 Task: Create a section Code Commanders and in the section, add a milestone Version Control Implementation in the project AgileIntegrate
Action: Mouse moved to (350, 512)
Screenshot: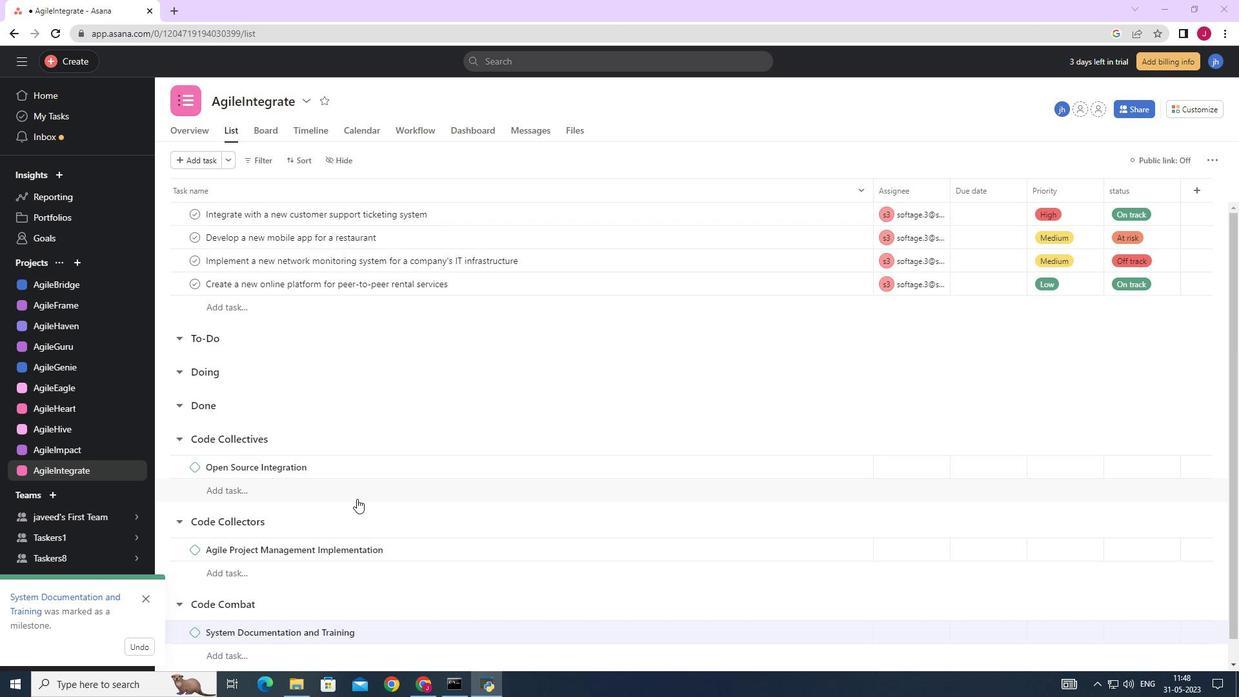 
Action: Mouse scrolled (351, 509) with delta (0, 0)
Screenshot: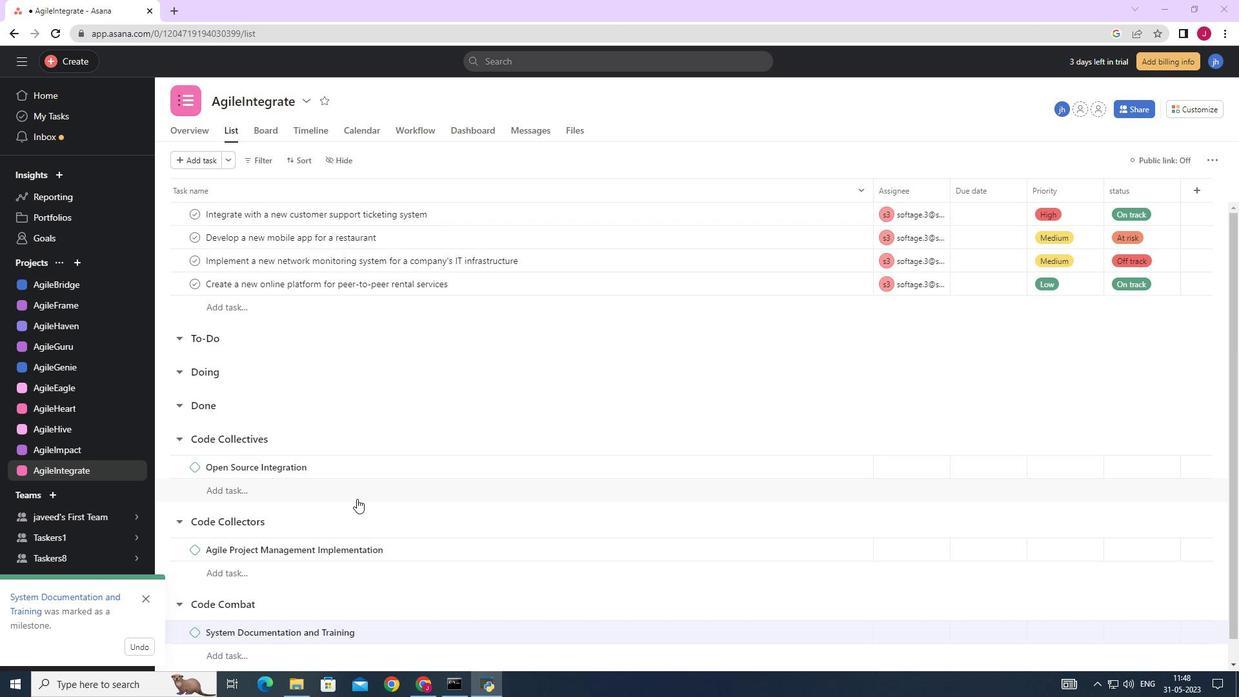 
Action: Mouse moved to (348, 513)
Screenshot: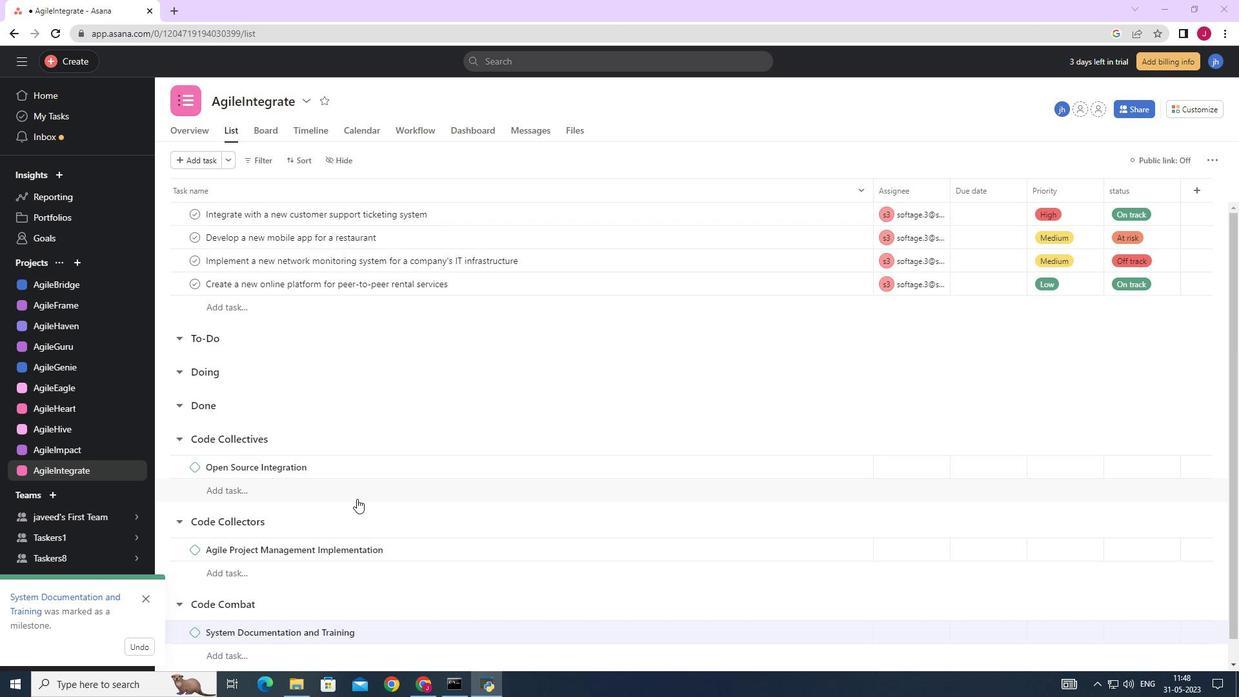 
Action: Mouse scrolled (349, 513) with delta (0, 0)
Screenshot: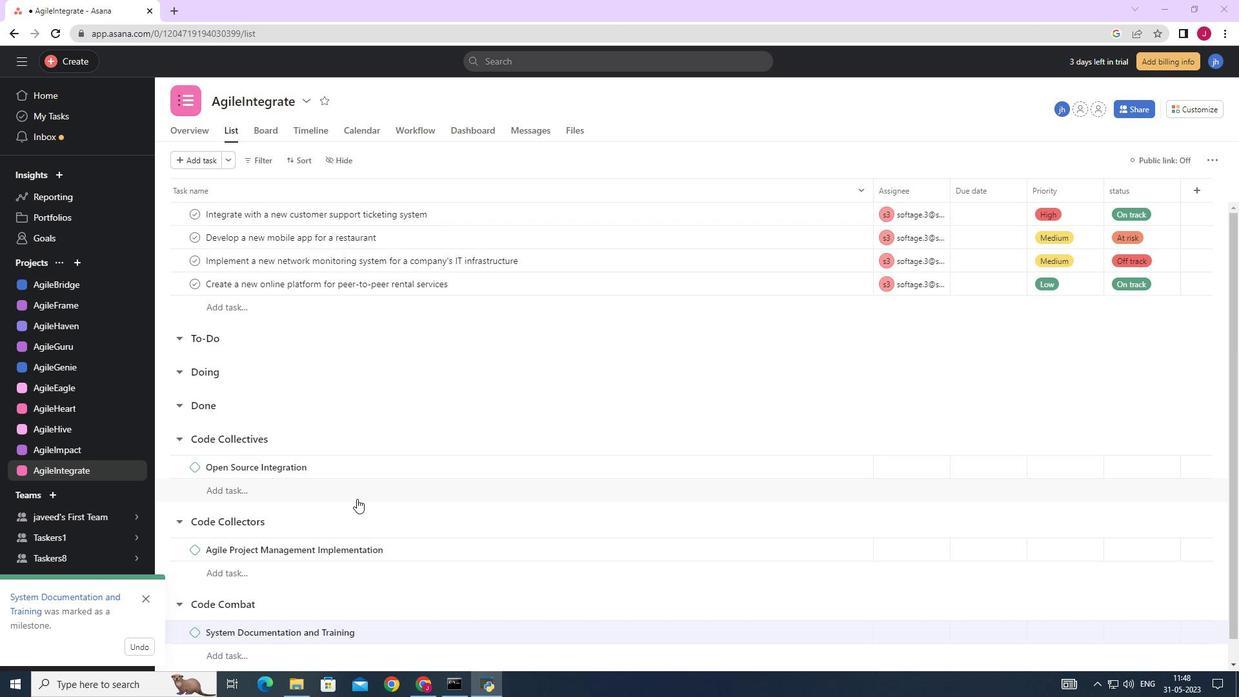 
Action: Mouse moved to (345, 516)
Screenshot: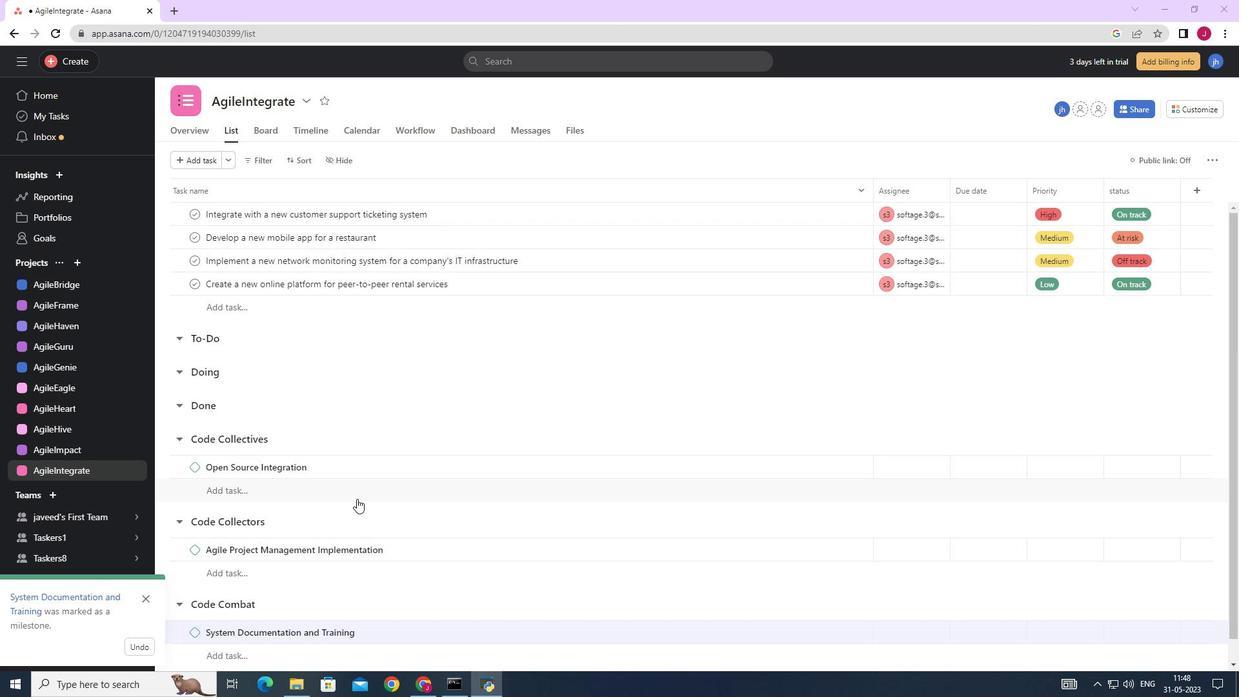 
Action: Mouse scrolled (345, 515) with delta (0, 0)
Screenshot: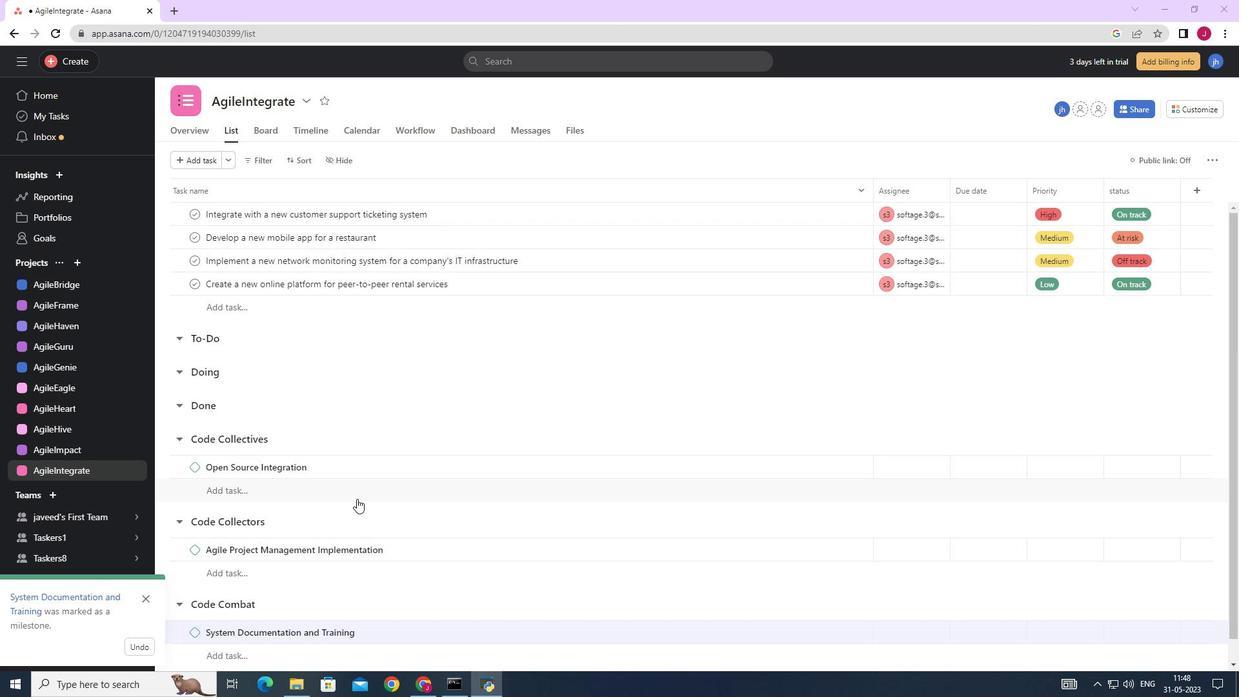 
Action: Mouse moved to (324, 529)
Screenshot: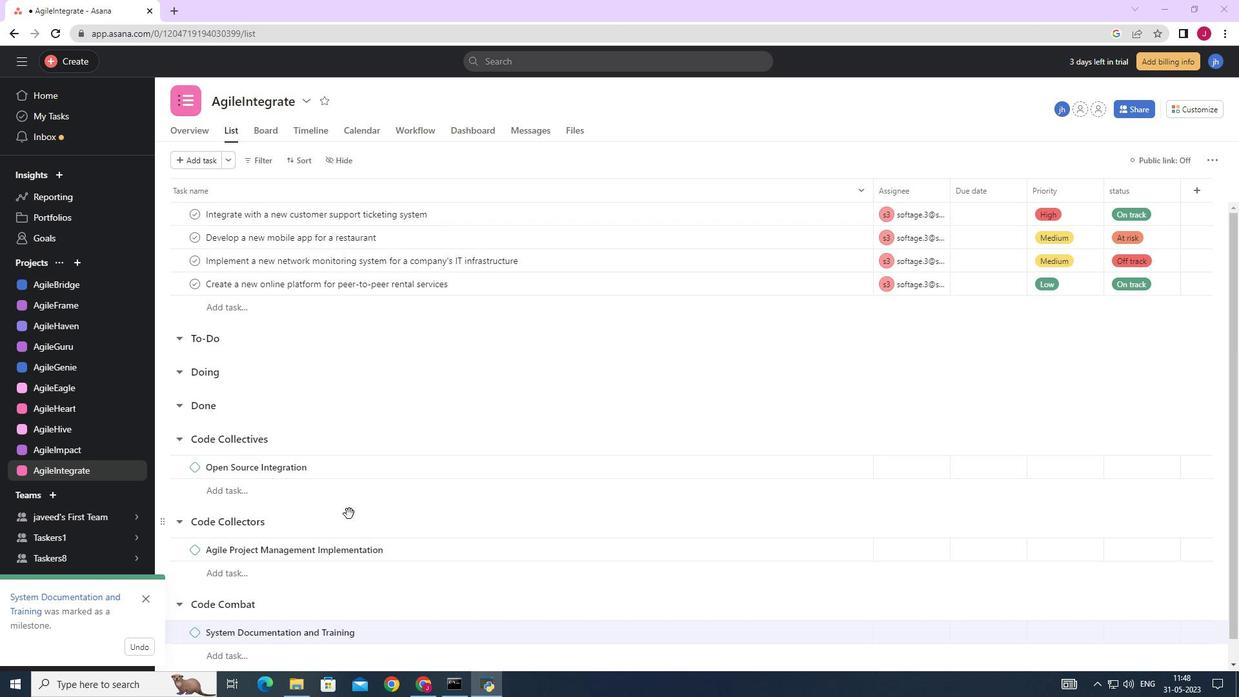 
Action: Mouse scrolled (344, 517) with delta (0, 0)
Screenshot: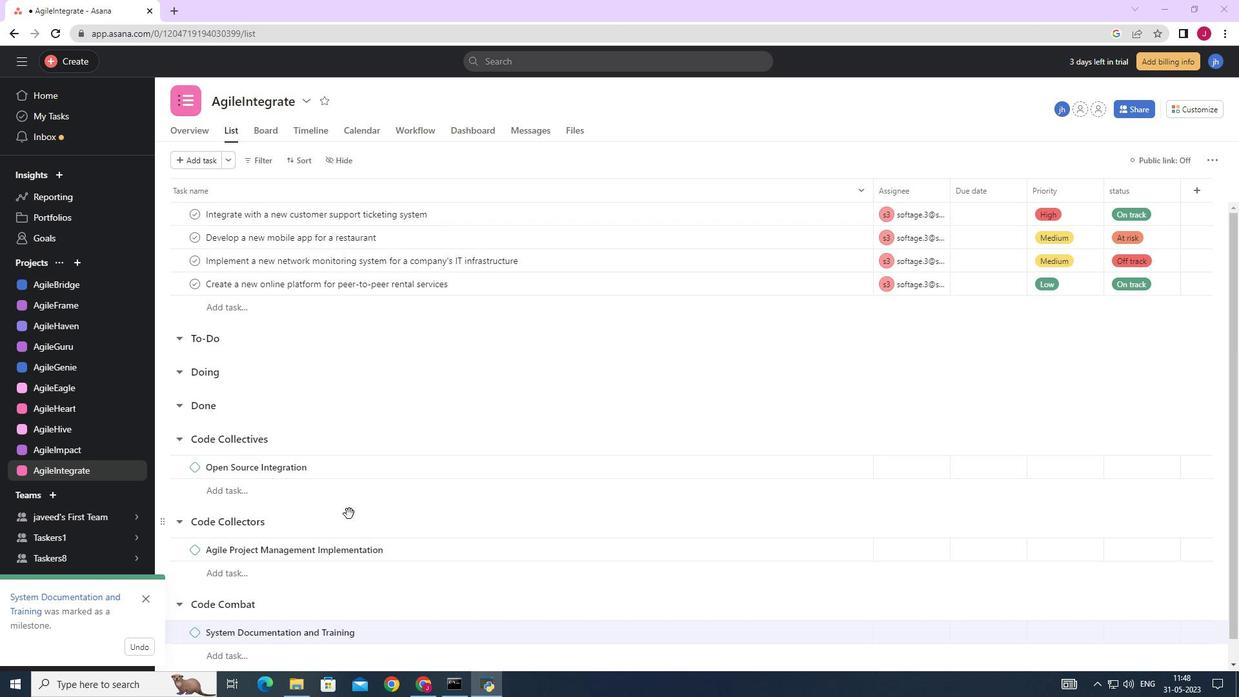 
Action: Mouse moved to (144, 595)
Screenshot: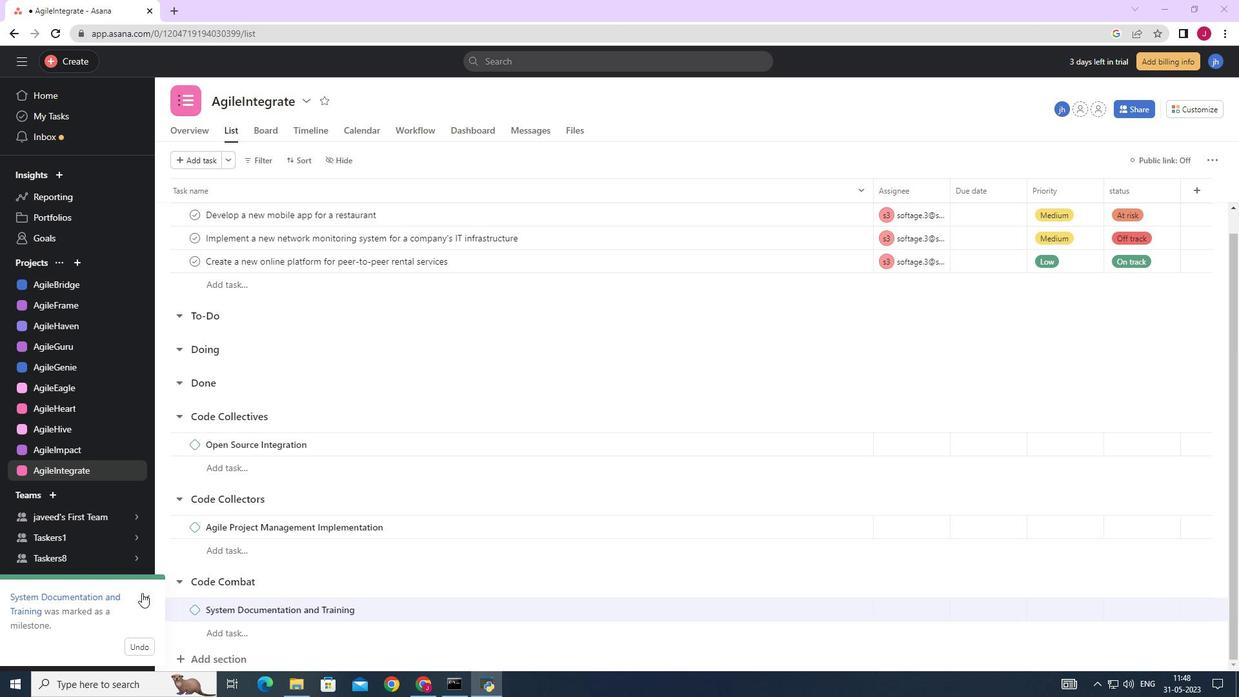 
Action: Mouse pressed left at (144, 595)
Screenshot: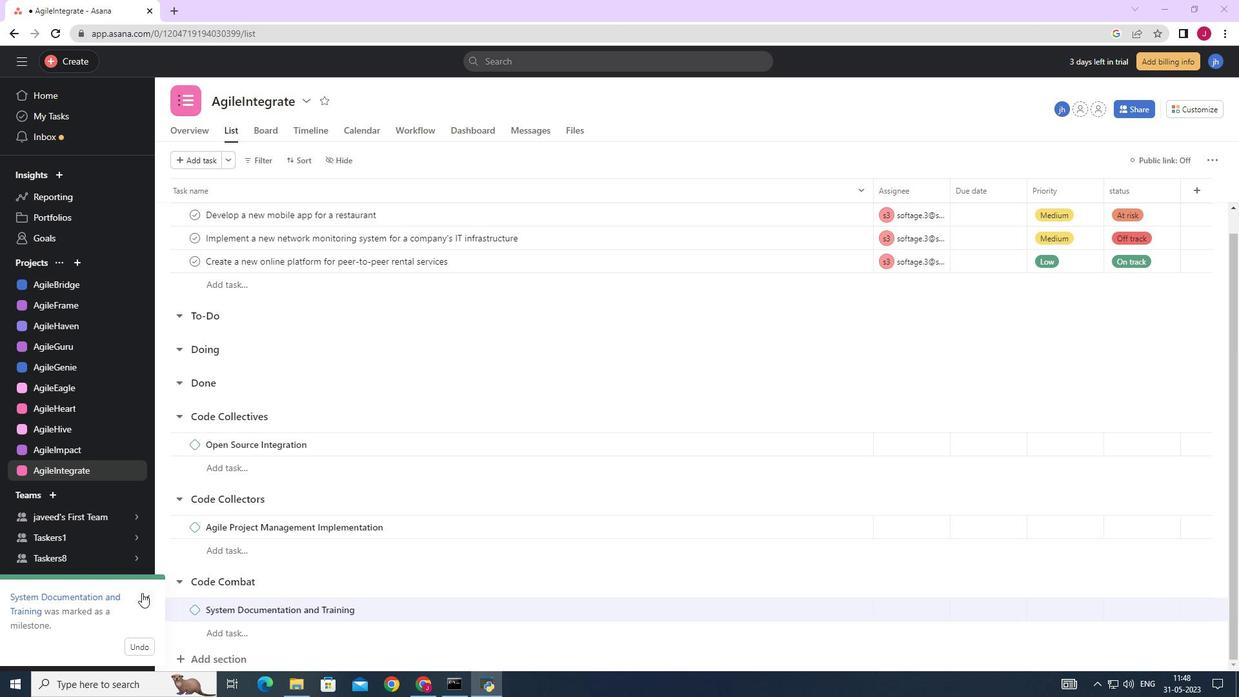
Action: Mouse moved to (263, 549)
Screenshot: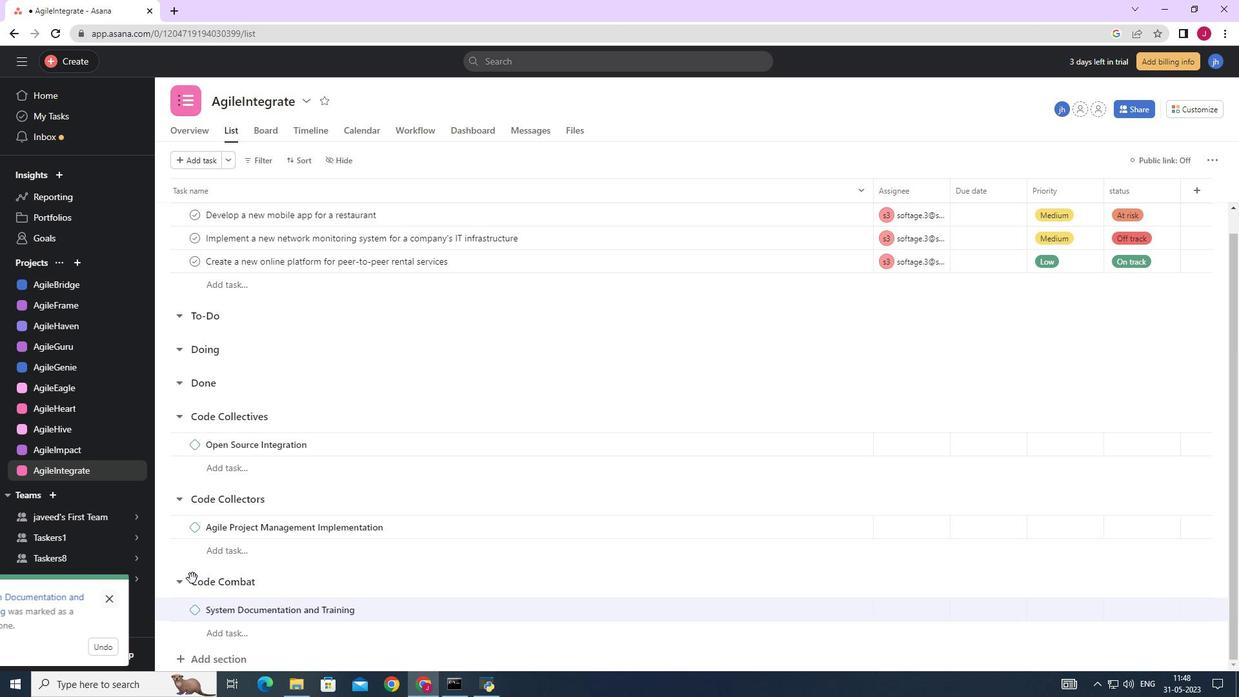 
Action: Mouse scrolled (263, 549) with delta (0, 0)
Screenshot: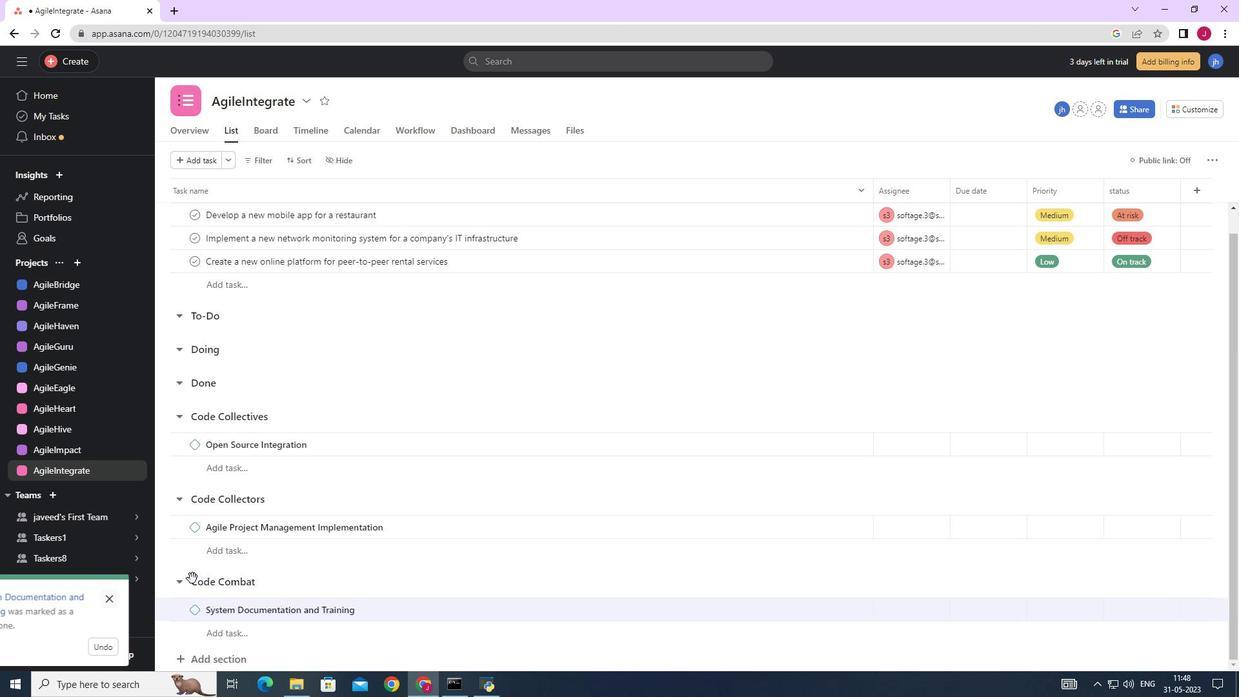 
Action: Mouse scrolled (263, 549) with delta (0, 0)
Screenshot: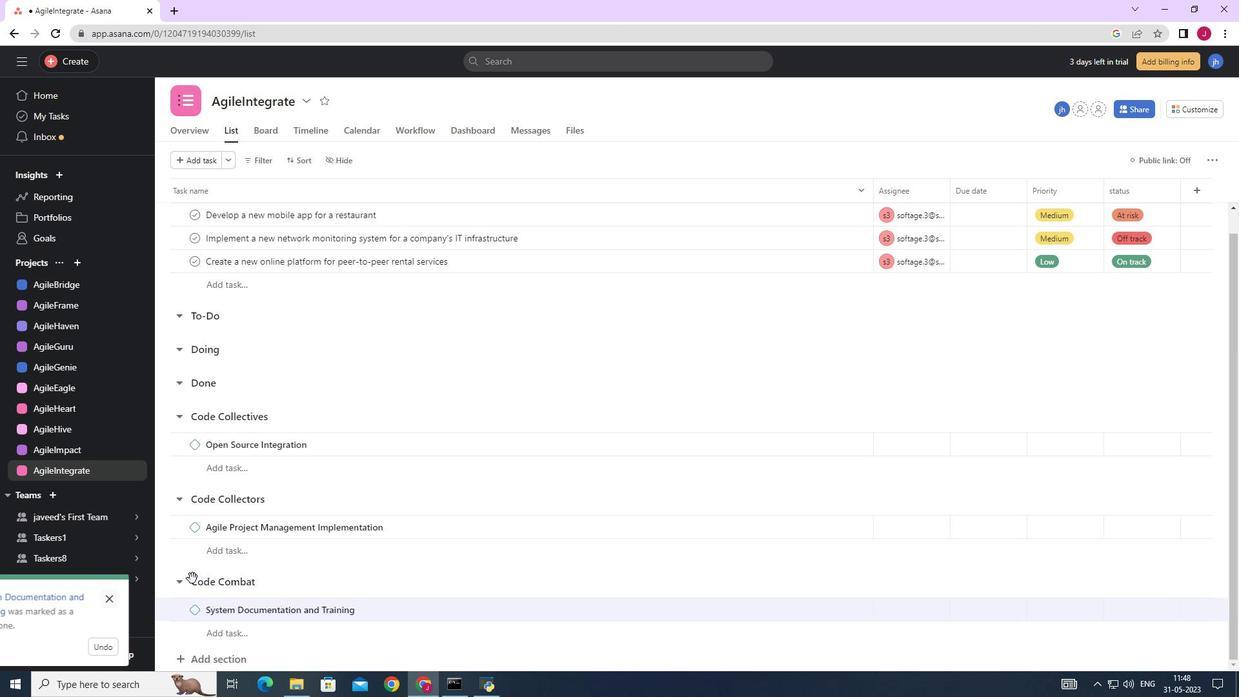 
Action: Mouse scrolled (263, 549) with delta (0, 0)
Screenshot: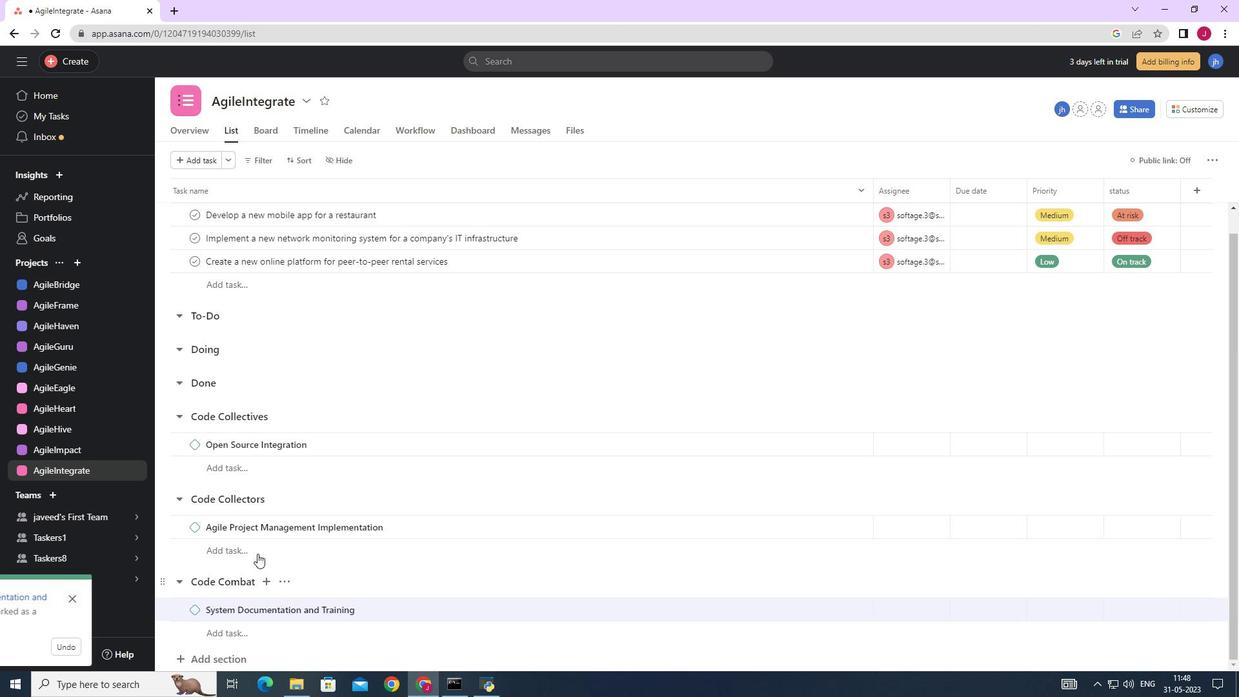 
Action: Mouse scrolled (263, 549) with delta (0, 0)
Screenshot: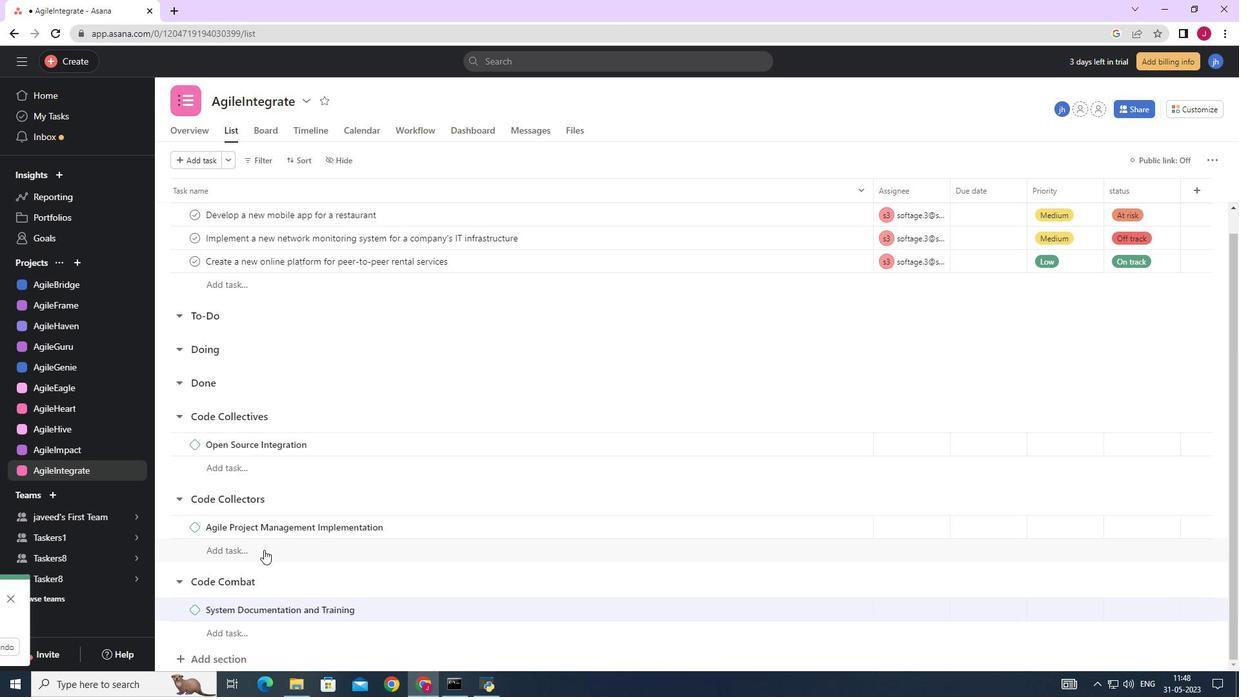 
Action: Mouse scrolled (263, 549) with delta (0, 0)
Screenshot: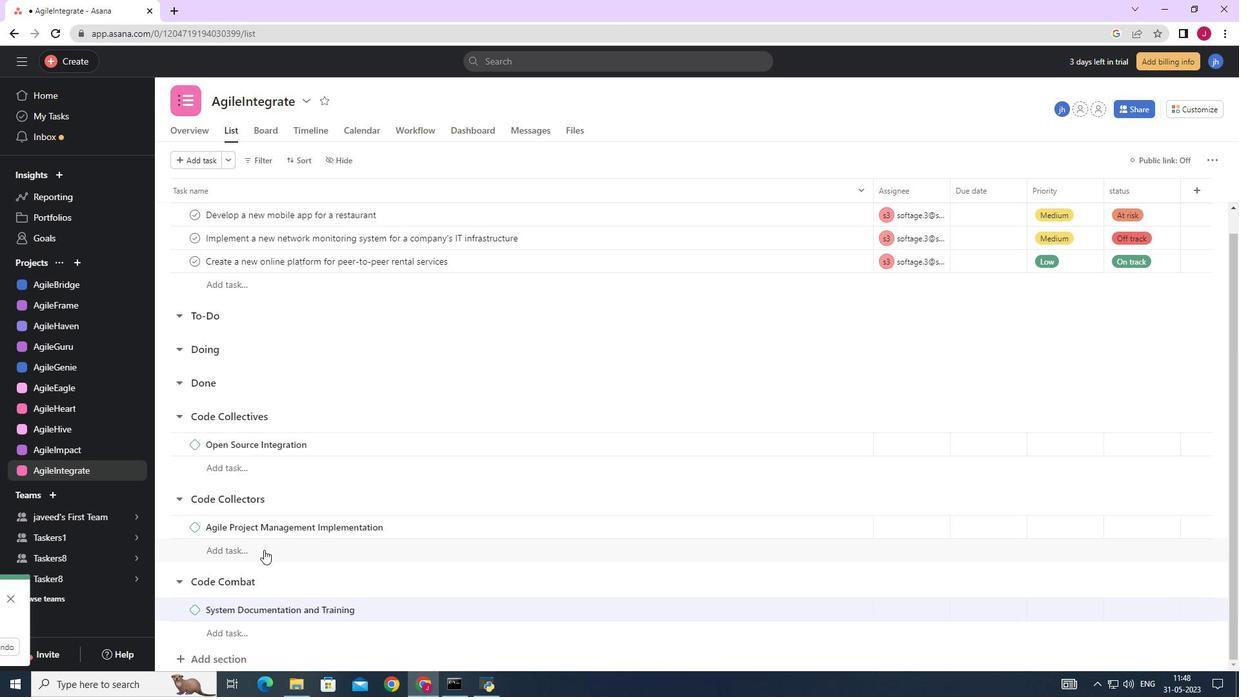 
Action: Mouse scrolled (263, 549) with delta (0, 0)
Screenshot: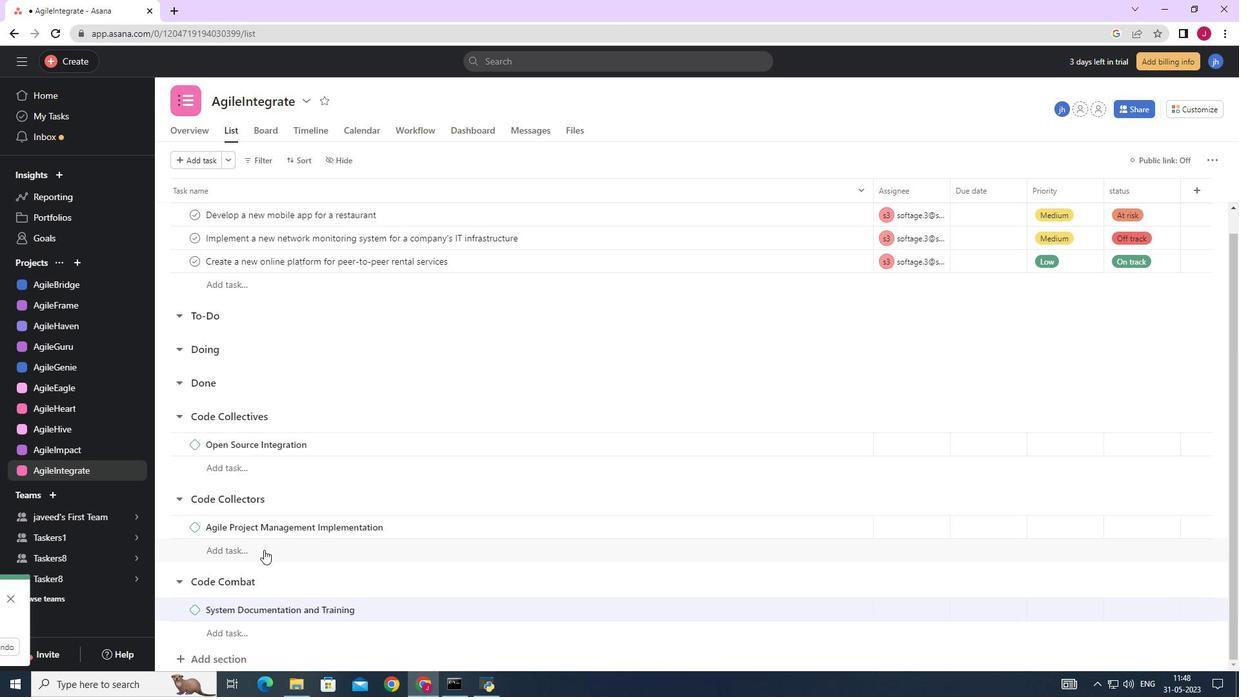 
Action: Mouse moved to (225, 661)
Screenshot: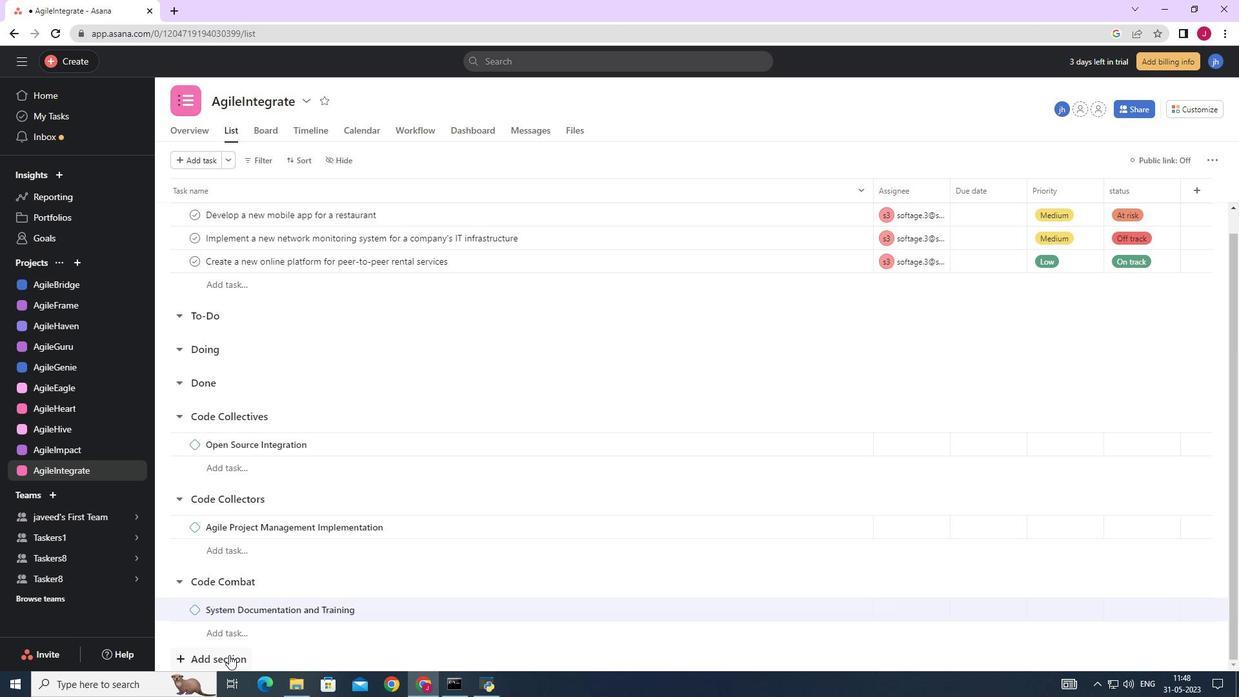 
Action: Mouse pressed left at (225, 661)
Screenshot: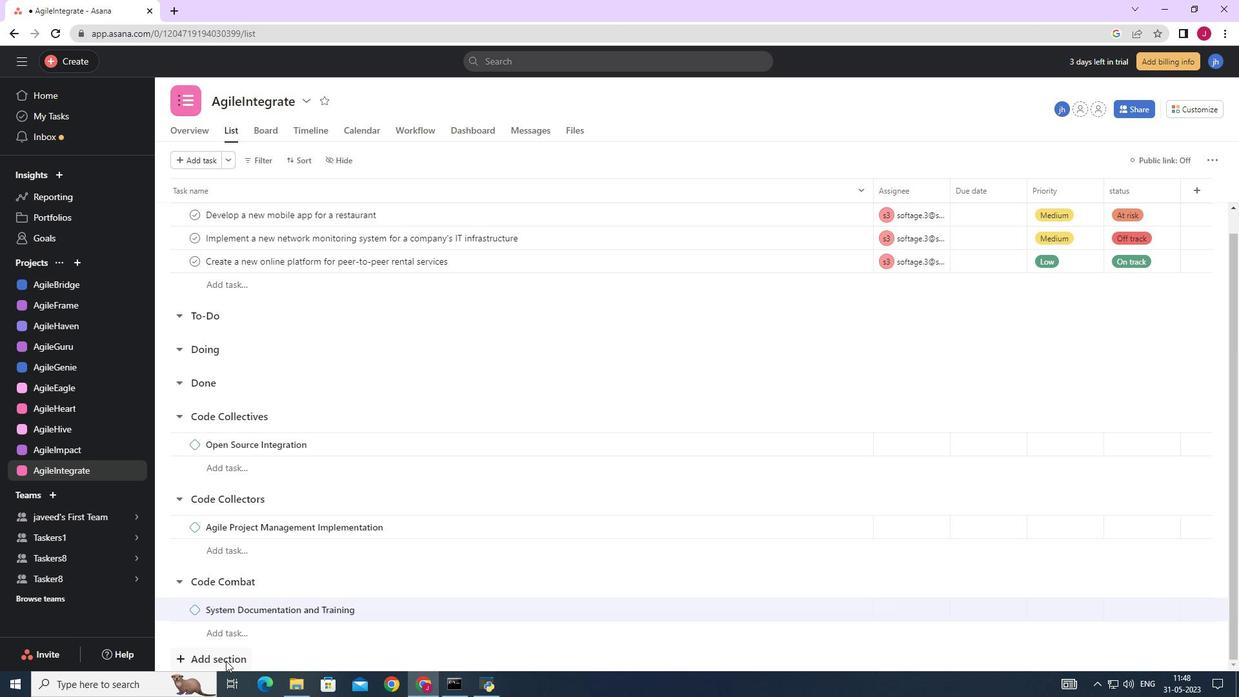 
Action: Mouse moved to (244, 608)
Screenshot: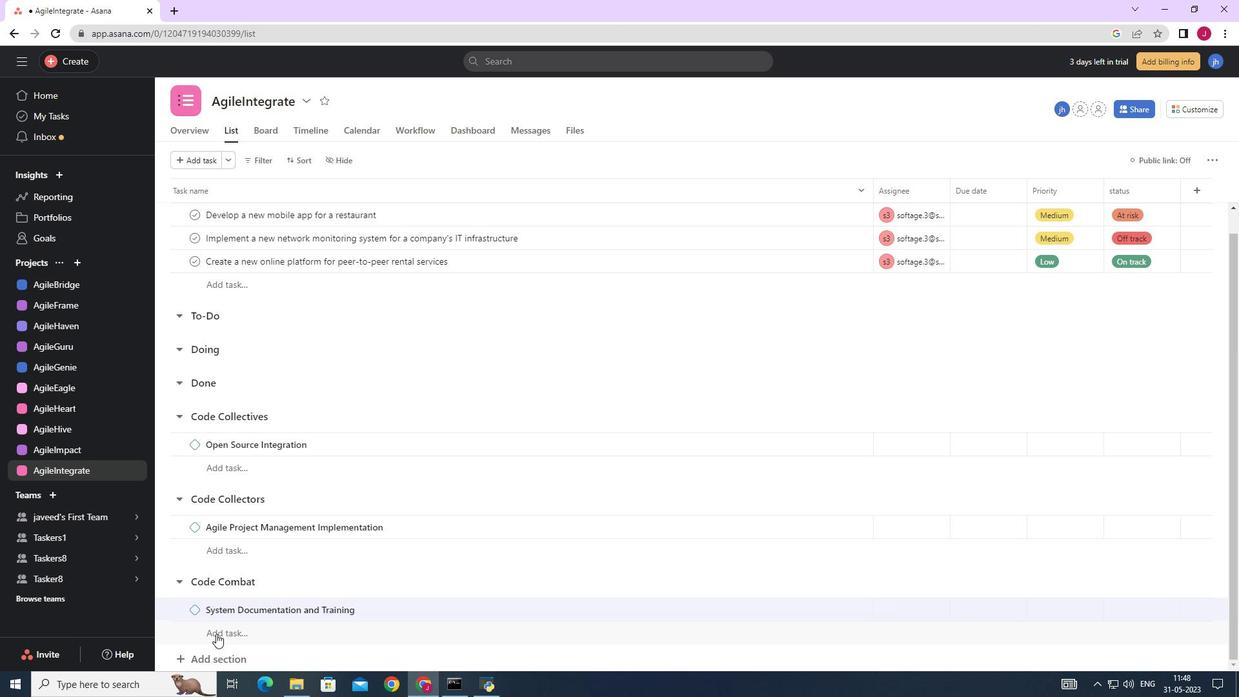 
Action: Mouse scrolled (244, 608) with delta (0, 0)
Screenshot: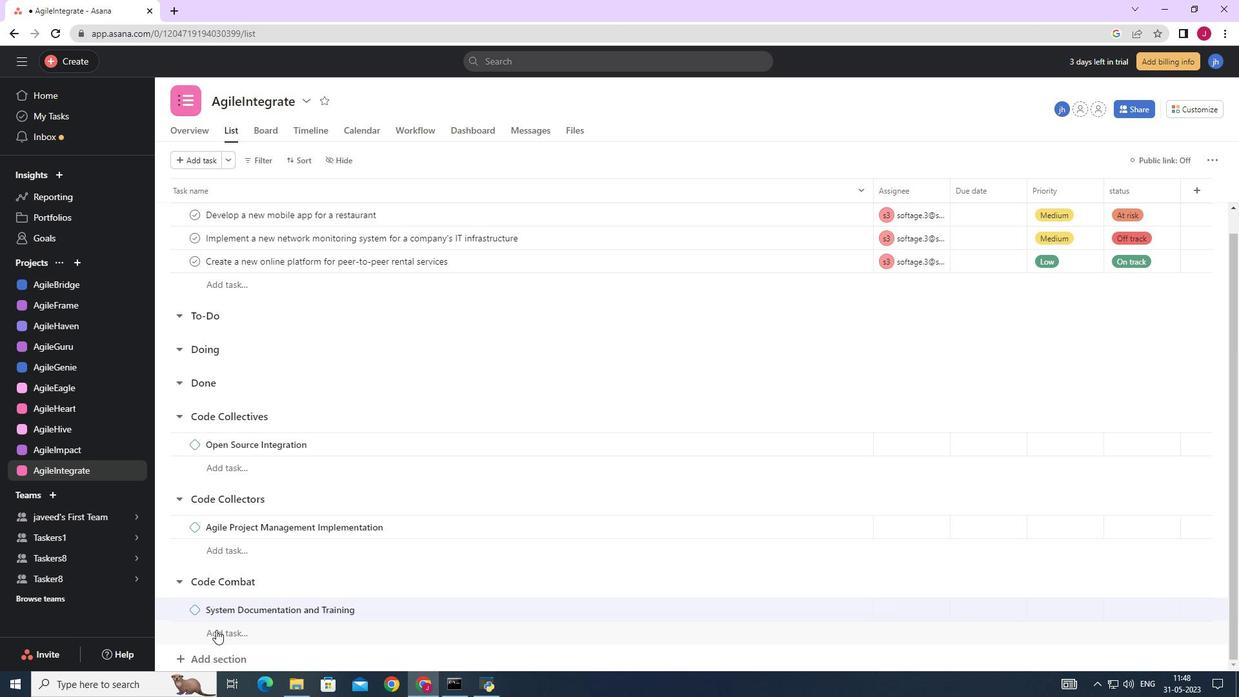 
Action: Mouse scrolled (244, 608) with delta (0, 0)
Screenshot: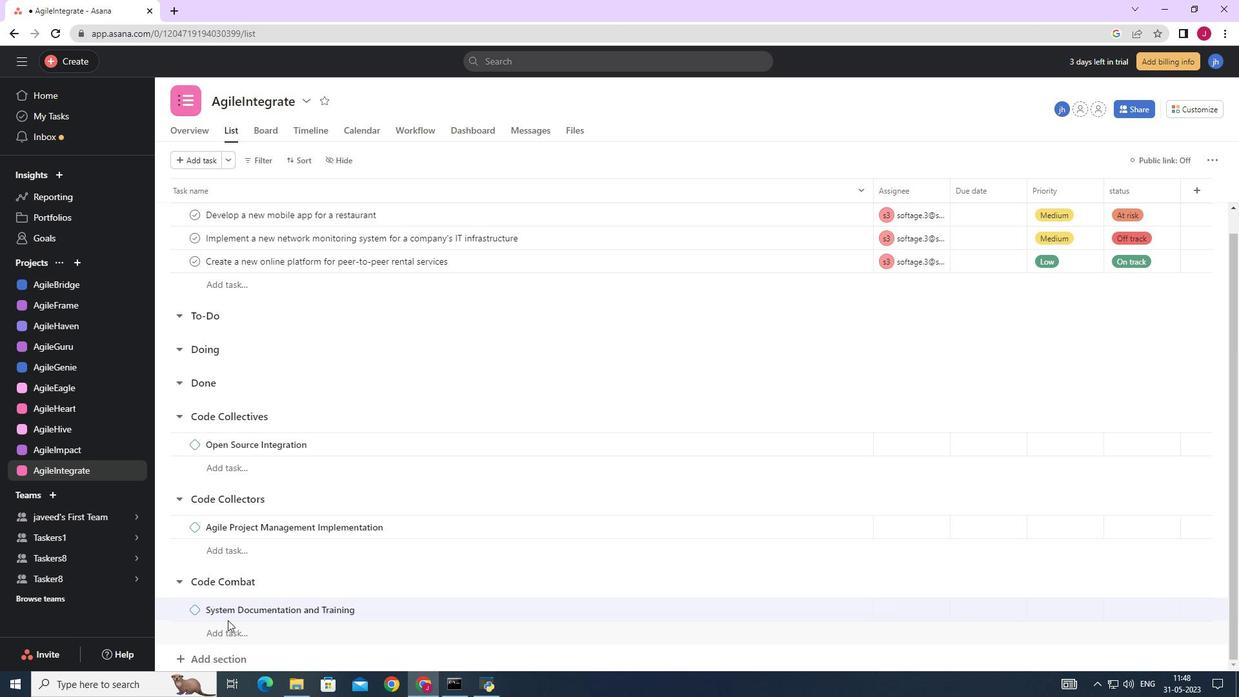 
Action: Mouse scrolled (244, 608) with delta (0, 0)
Screenshot: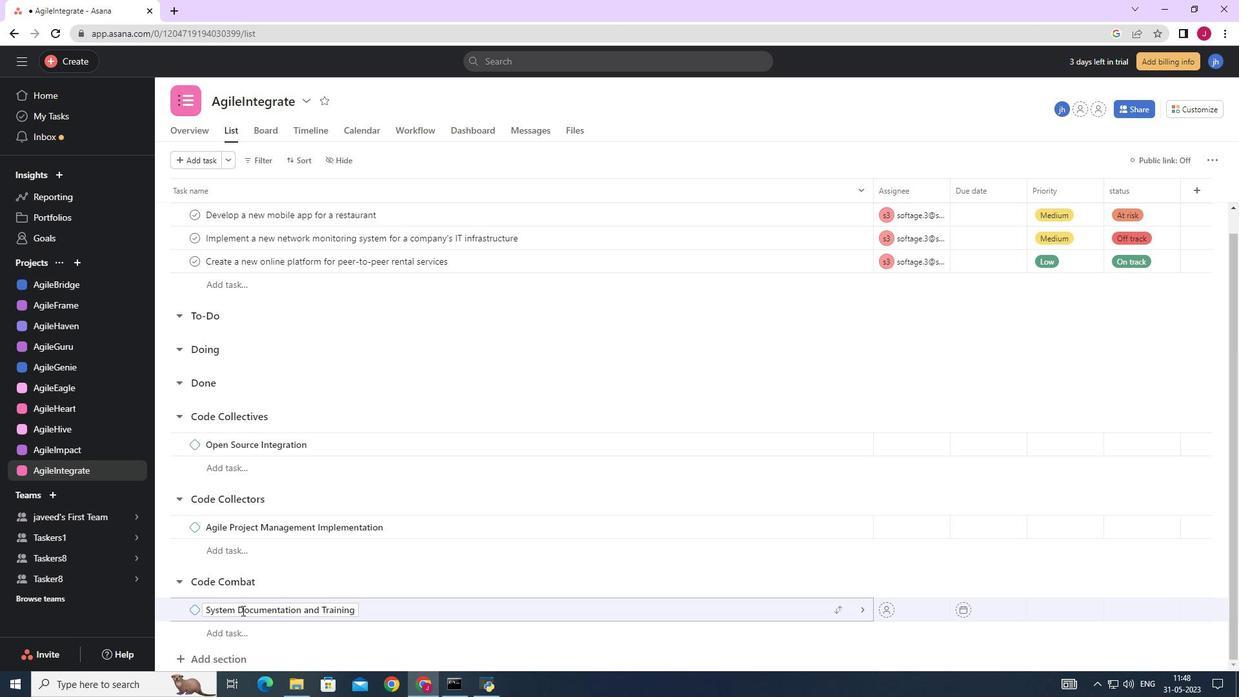 
Action: Mouse scrolled (244, 608) with delta (0, 0)
Screenshot: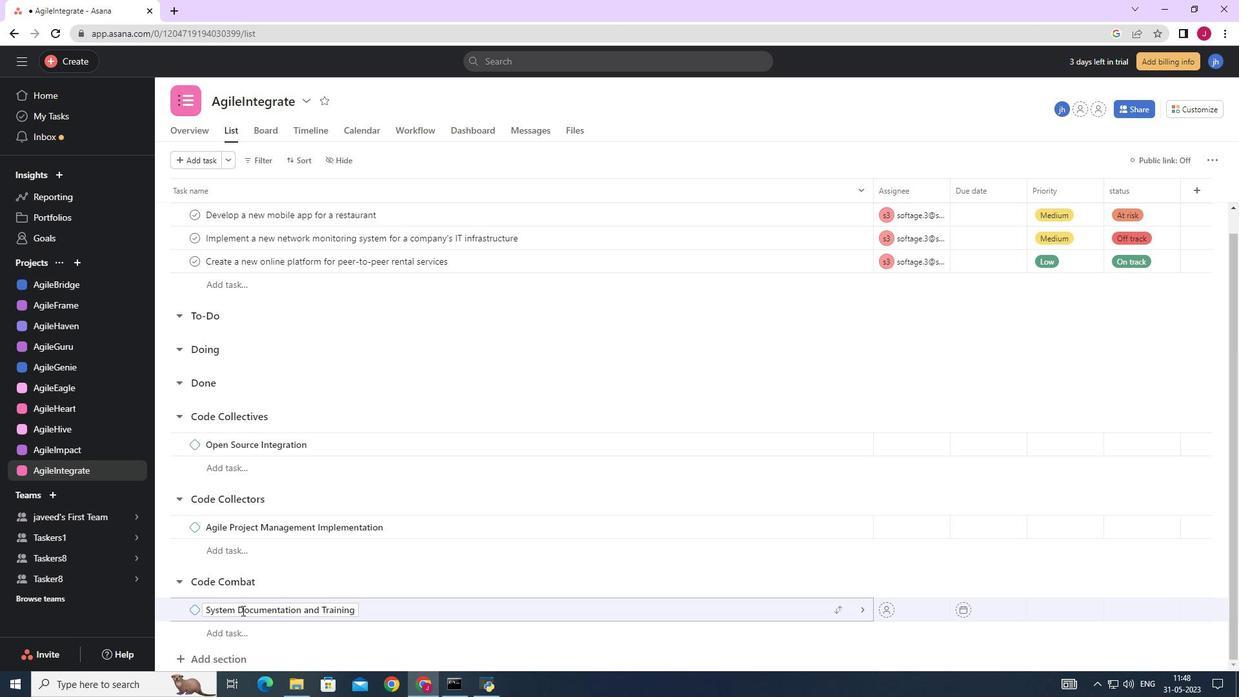 
Action: Mouse moved to (244, 608)
Screenshot: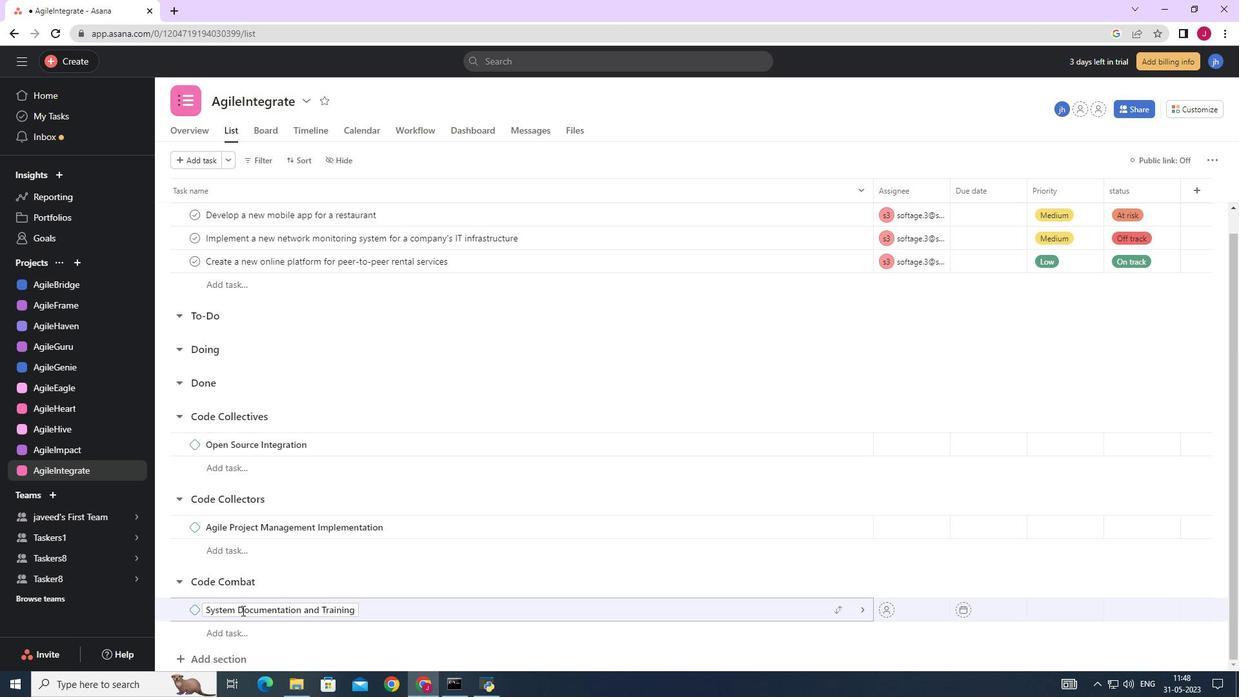 
Action: Mouse scrolled (244, 608) with delta (0, 0)
Screenshot: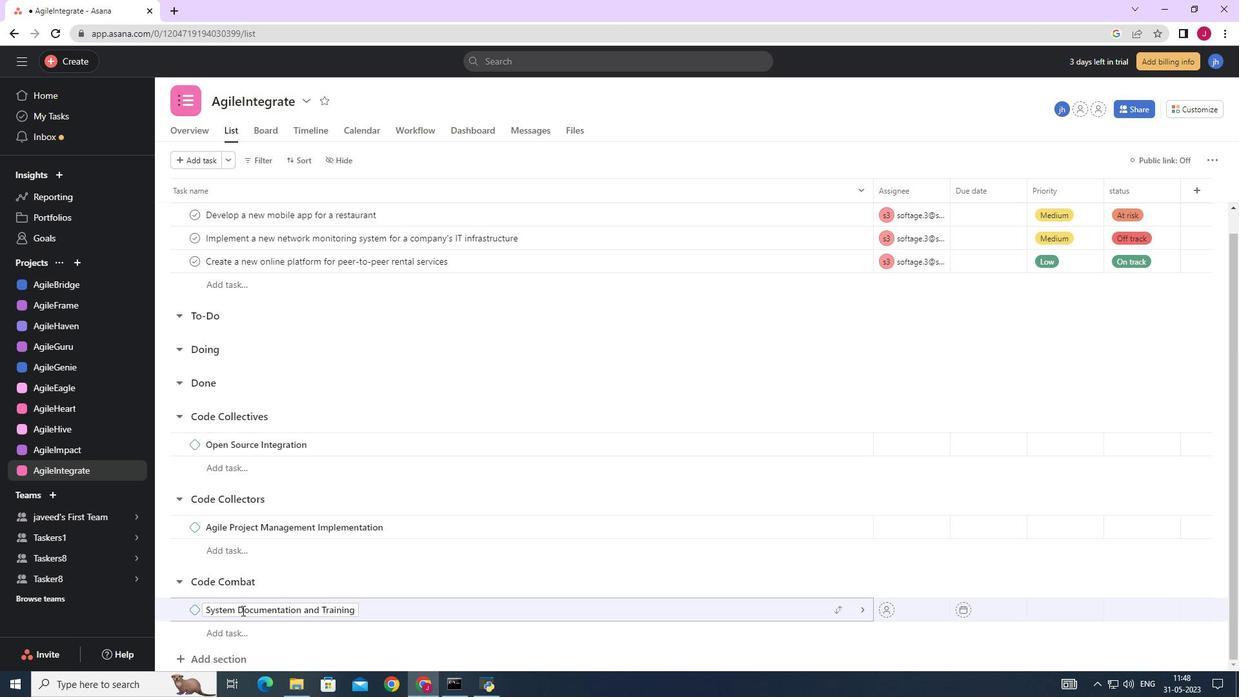 
Action: Mouse moved to (222, 654)
Screenshot: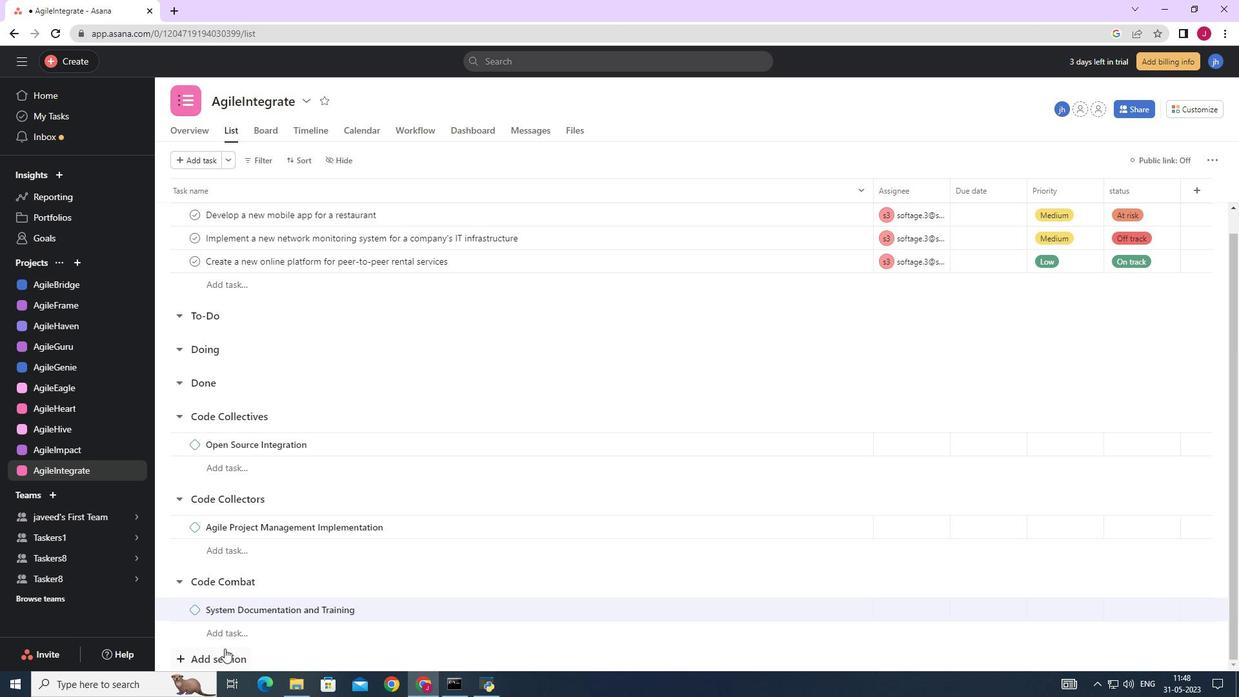 
Action: Mouse pressed left at (222, 654)
Screenshot: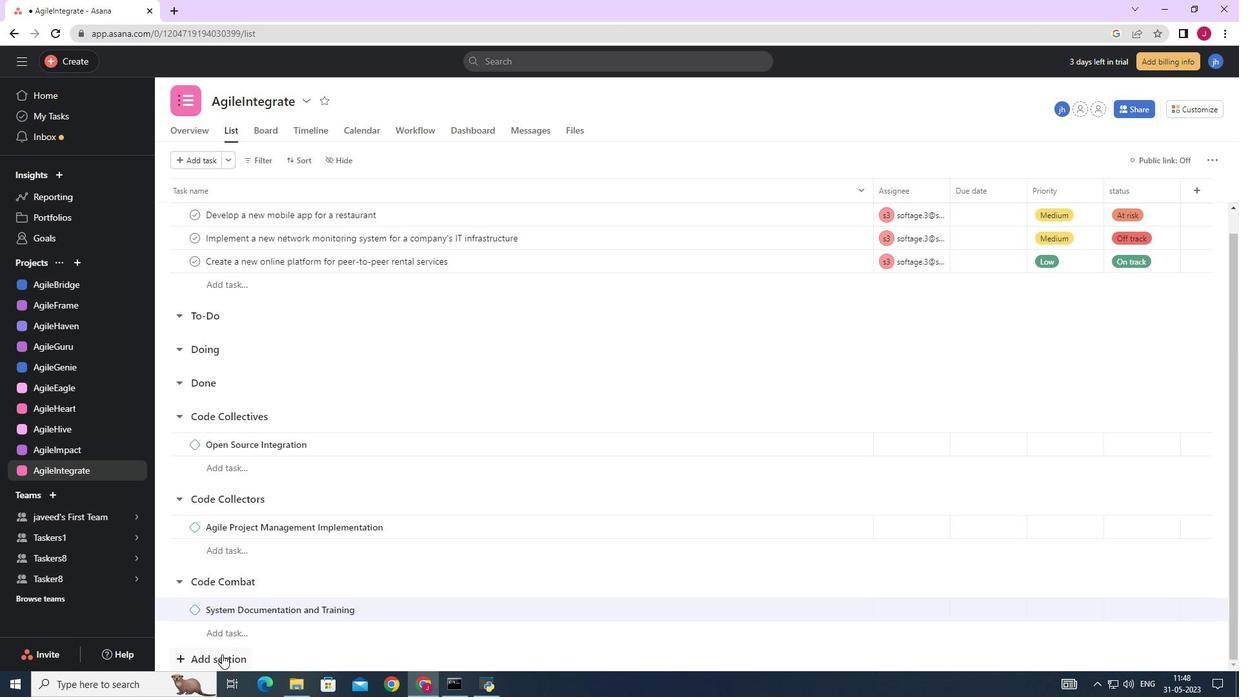 
Action: Mouse moved to (262, 619)
Screenshot: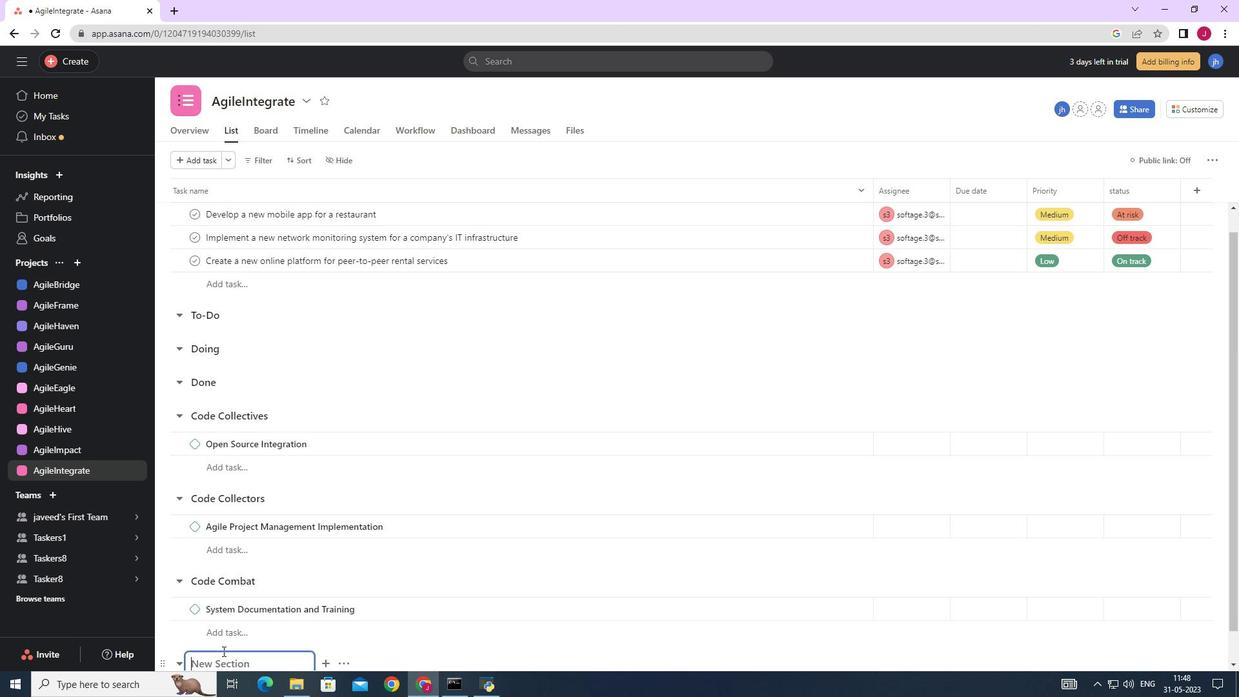 
Action: Mouse scrolled (262, 618) with delta (0, 0)
Screenshot: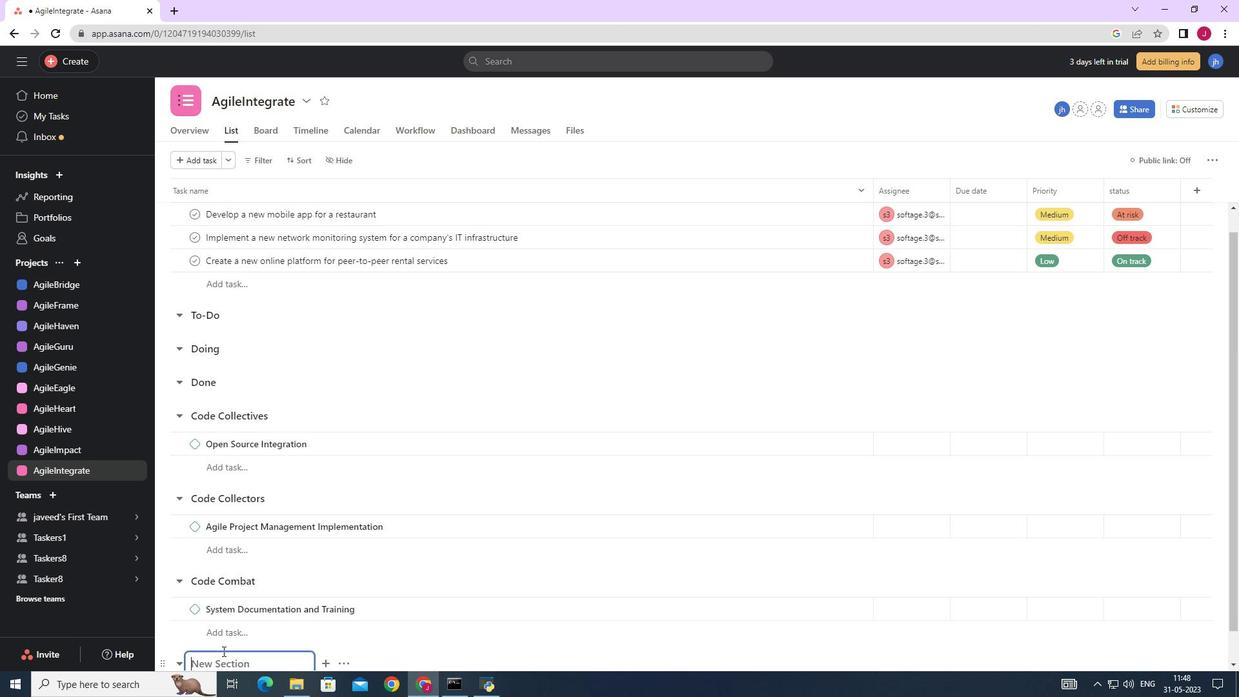
Action: Mouse scrolled (262, 618) with delta (0, 0)
Screenshot: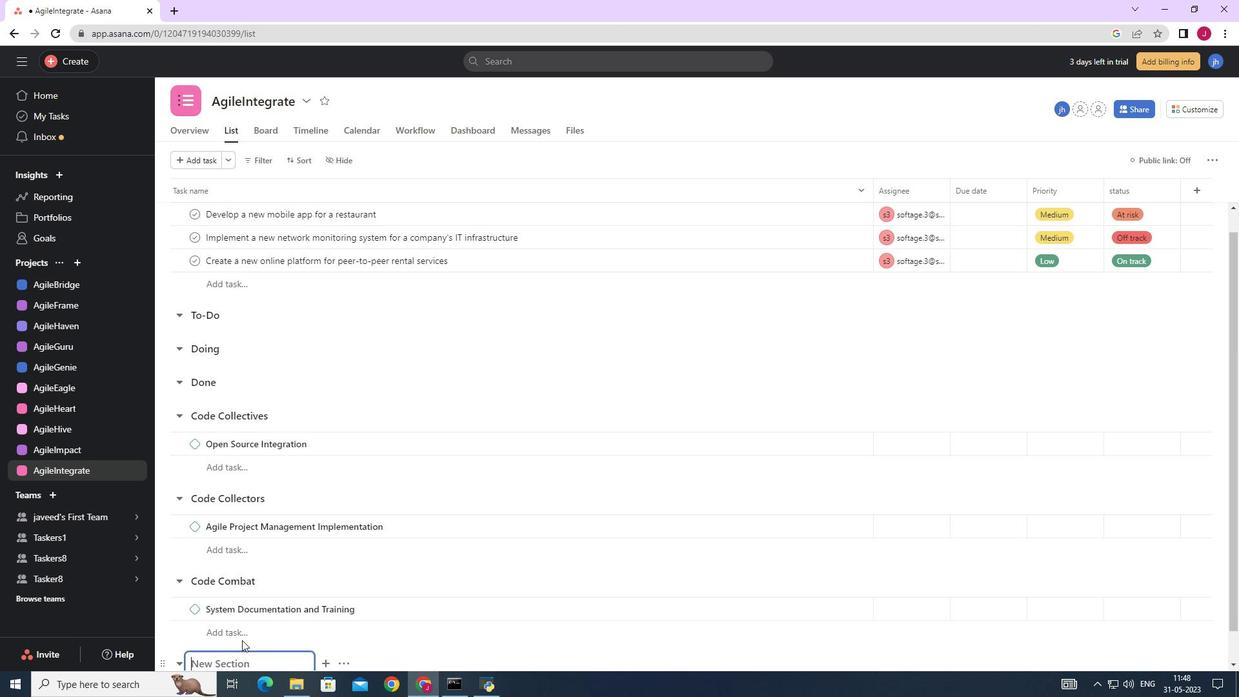 
Action: Mouse scrolled (262, 618) with delta (0, 0)
Screenshot: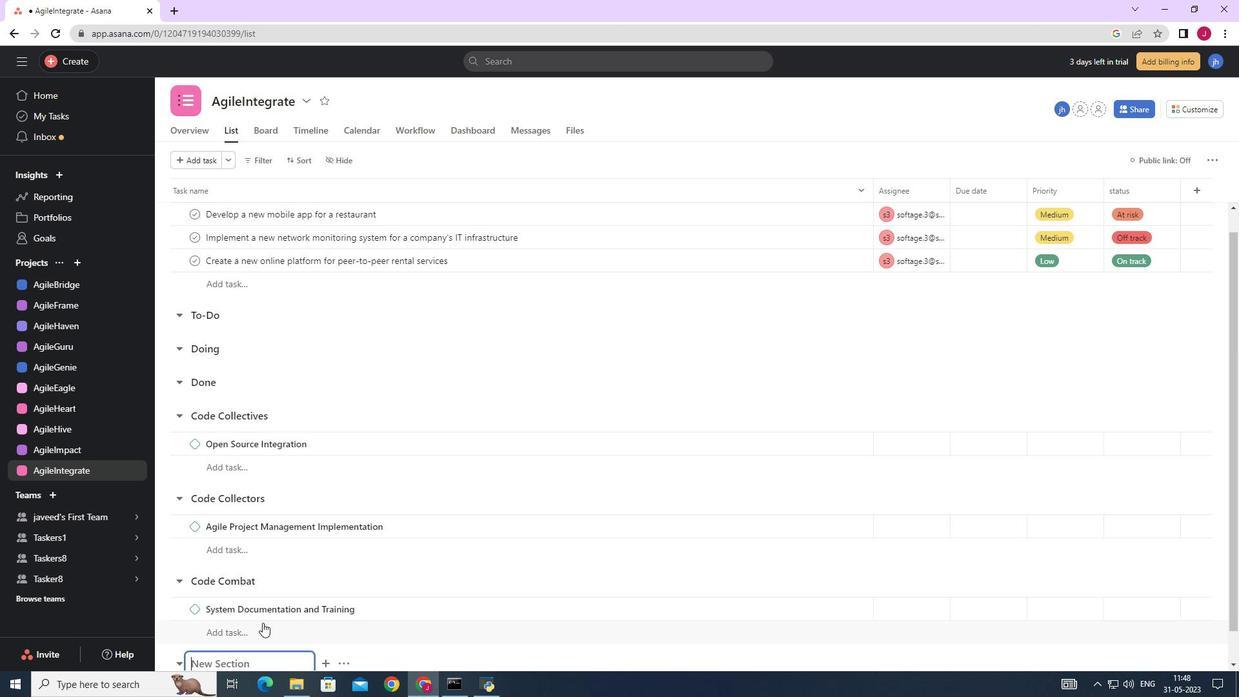 
Action: Mouse moved to (262, 613)
Screenshot: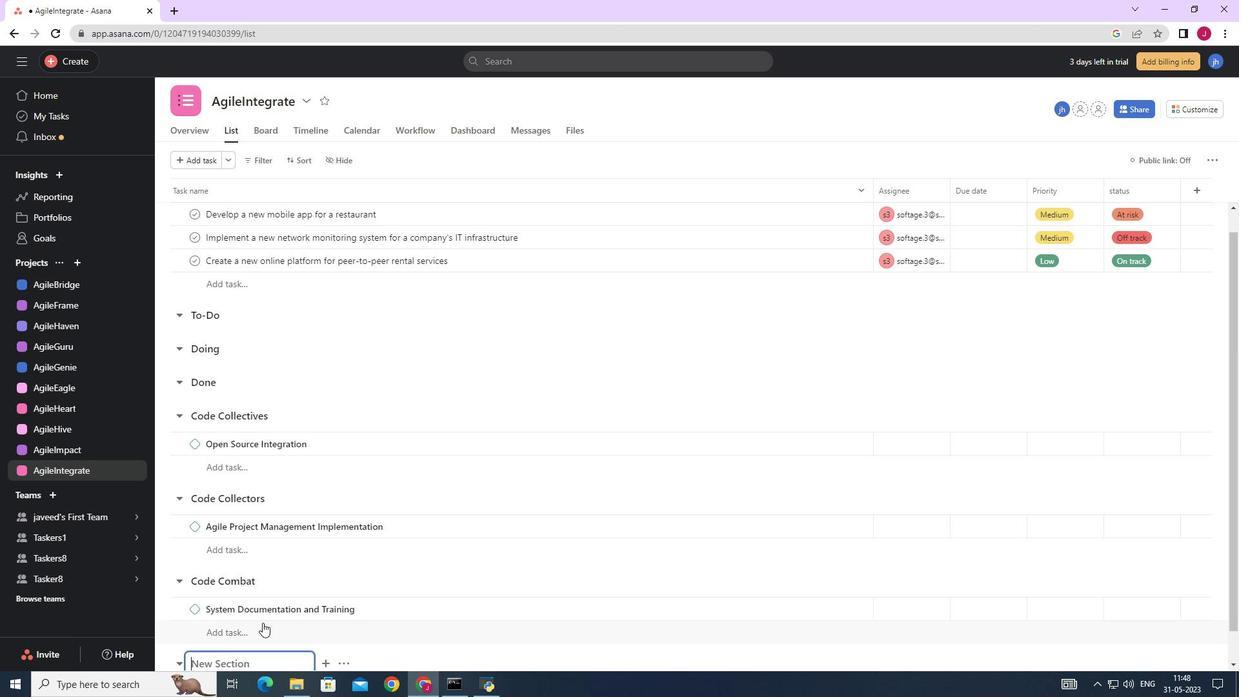 
Action: Mouse scrolled (262, 615) with delta (0, 0)
Screenshot: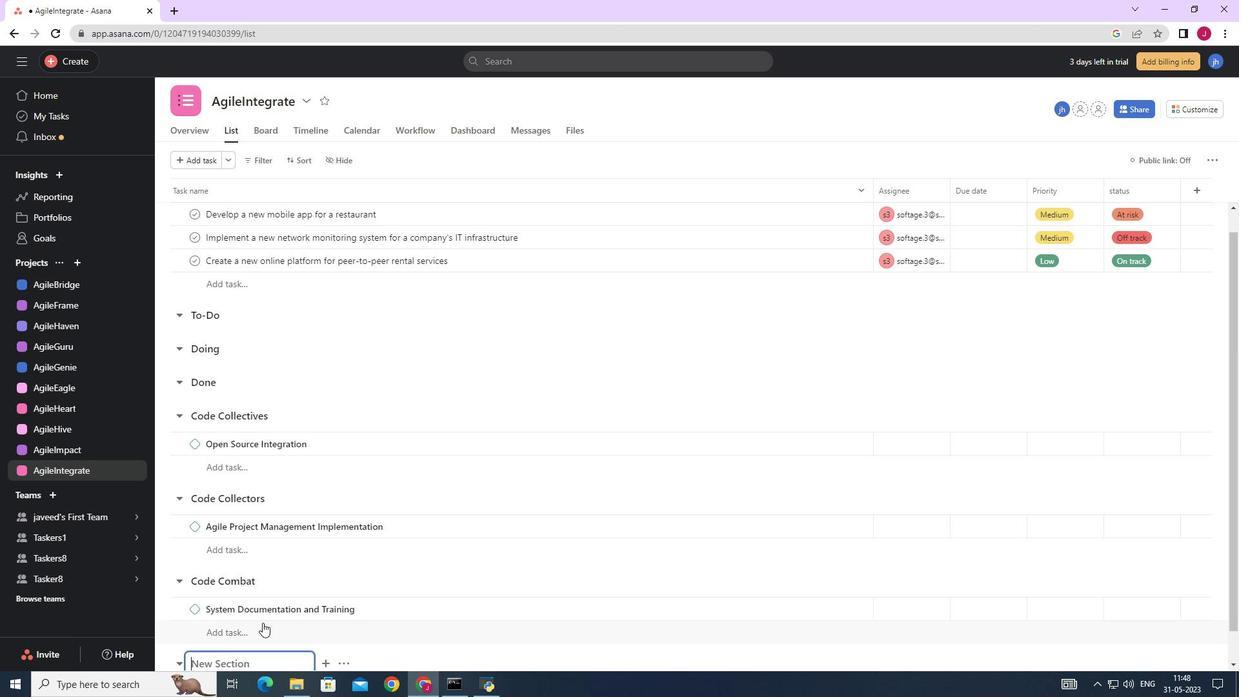 
Action: Mouse moved to (260, 611)
Screenshot: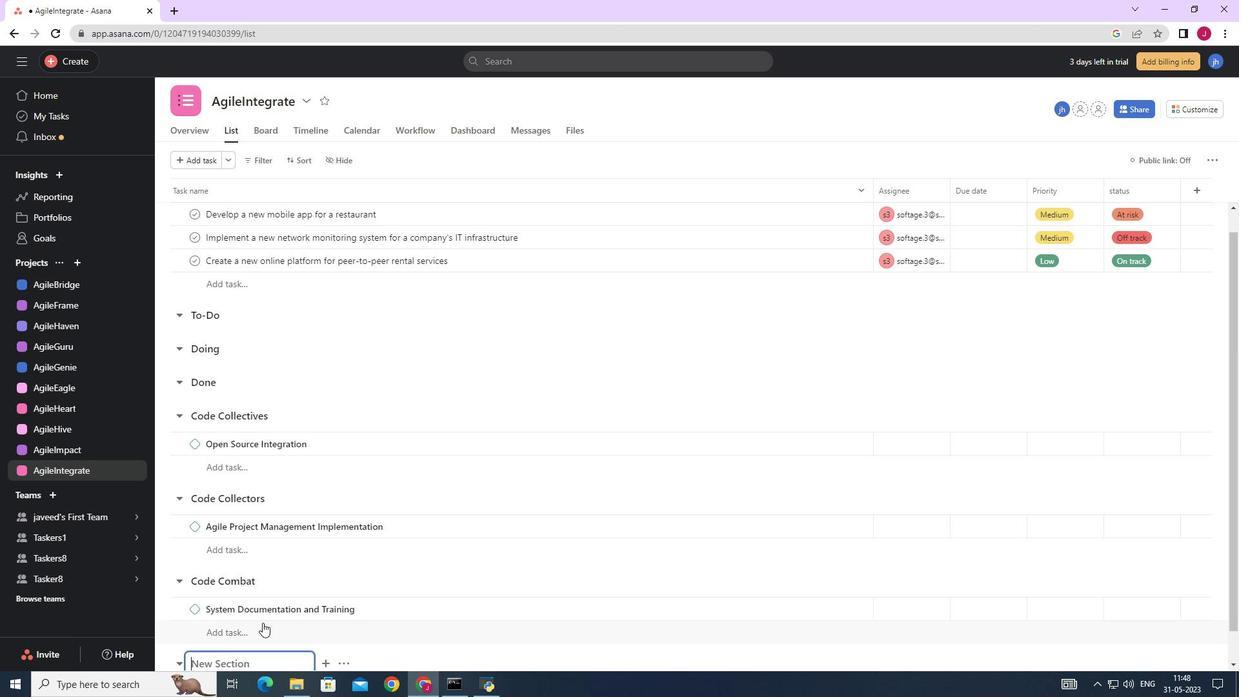 
Action: Mouse scrolled (261, 610) with delta (0, 0)
Screenshot: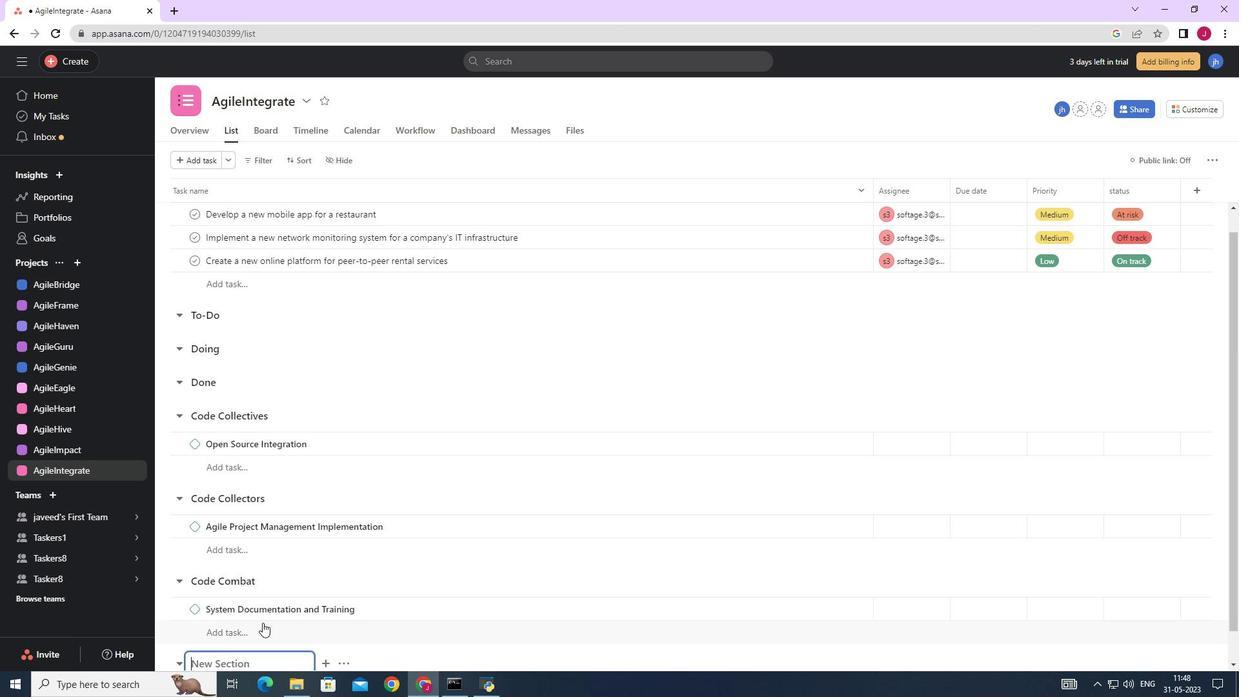 
Action: Mouse moved to (260, 609)
Screenshot: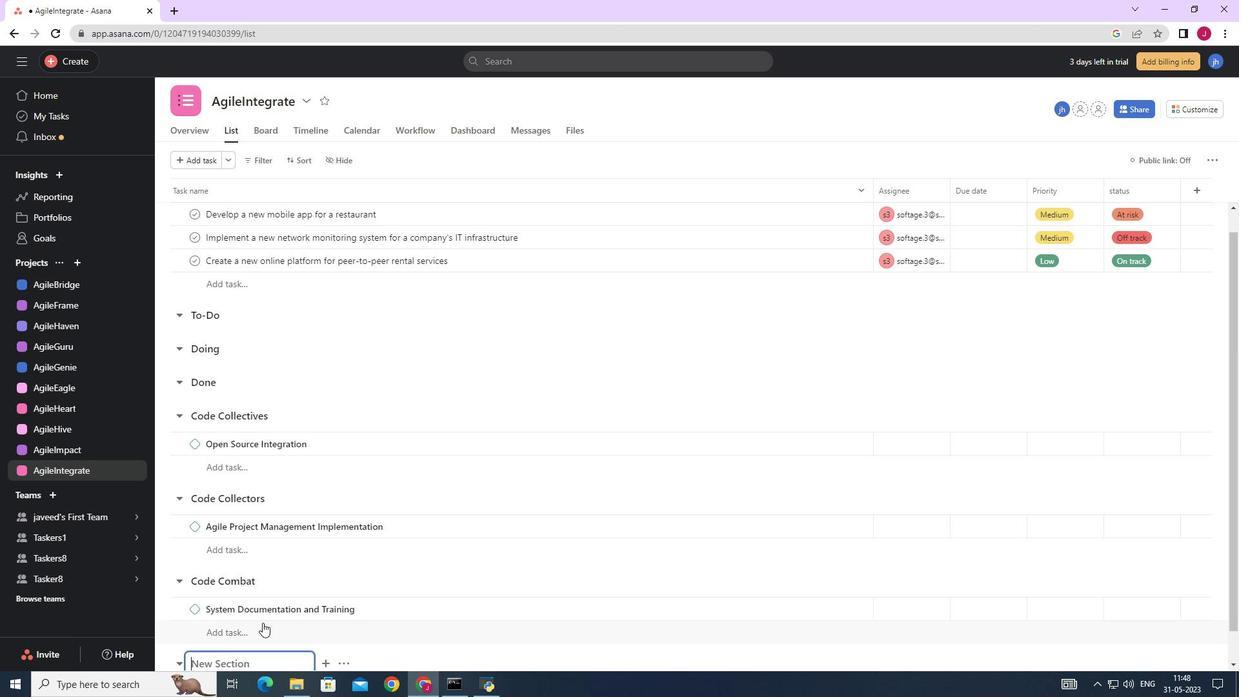 
Action: Mouse scrolled (260, 609) with delta (0, 0)
Screenshot: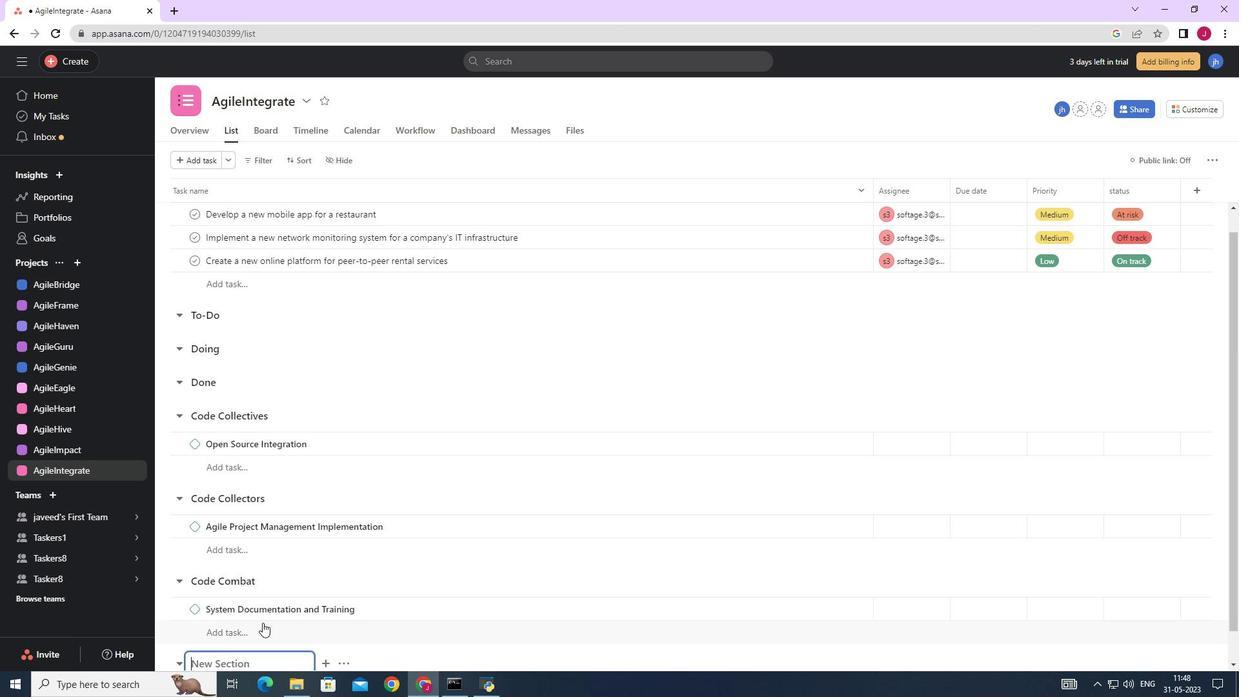 
Action: Mouse moved to (246, 629)
Screenshot: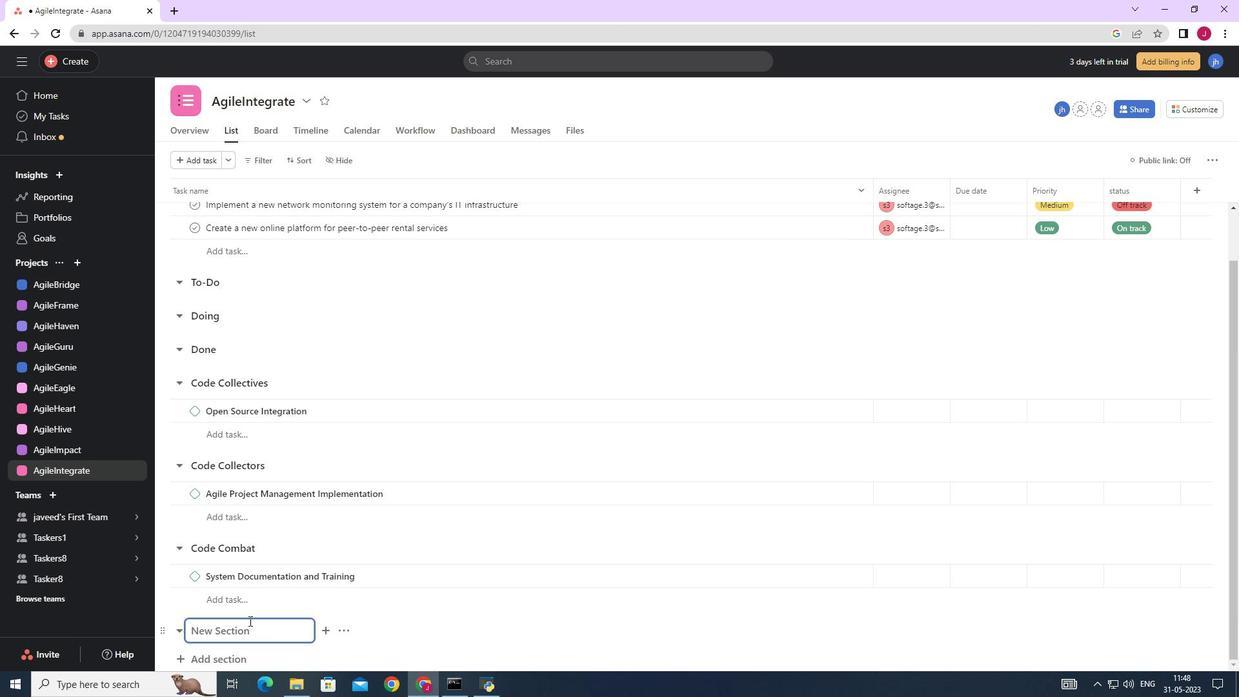 
Action: Key pressed <Key.caps_lock>C<Key.caps_lock>ode<Key.space><Key.caps_lock>C<Key.caps_lock>ommanders<Key.enter><Key.caps_lock>V<Key.caps_lock>ersion<Key.space><Key.caps_lock>C<Key.caps_lock>ontrol<Key.space><Key.caps_lock>I<Key.caps_lock>mplementation
Screenshot: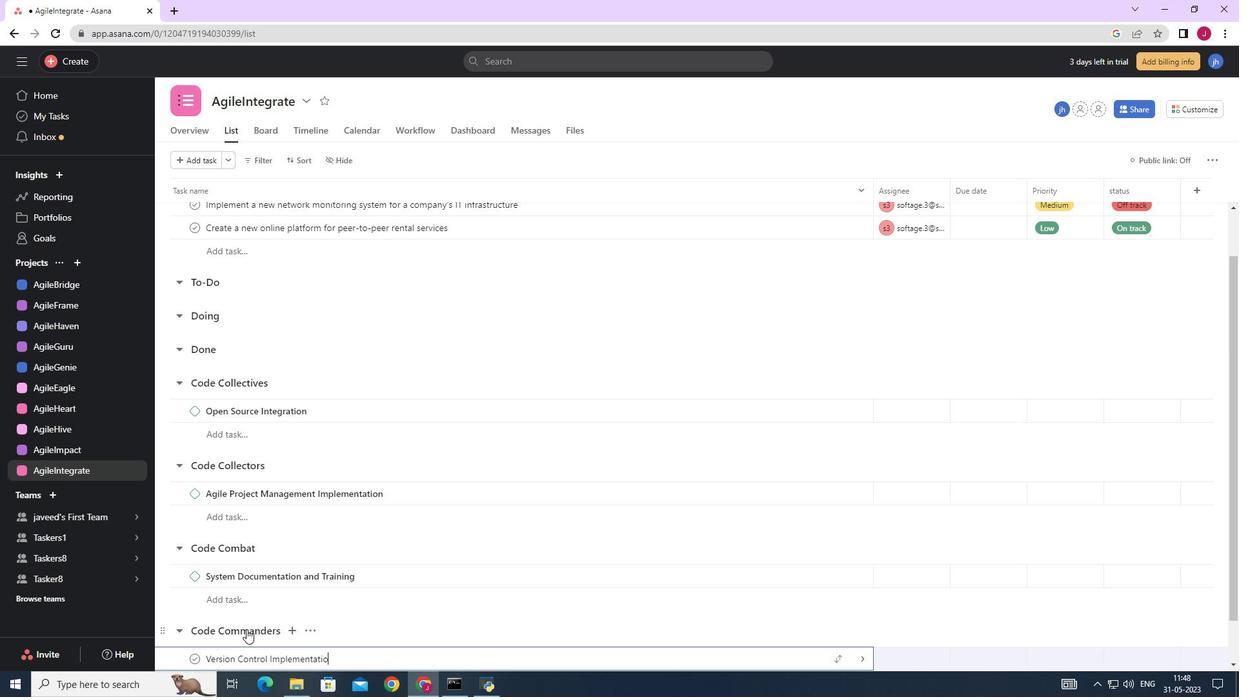 
Action: Mouse moved to (366, 657)
Screenshot: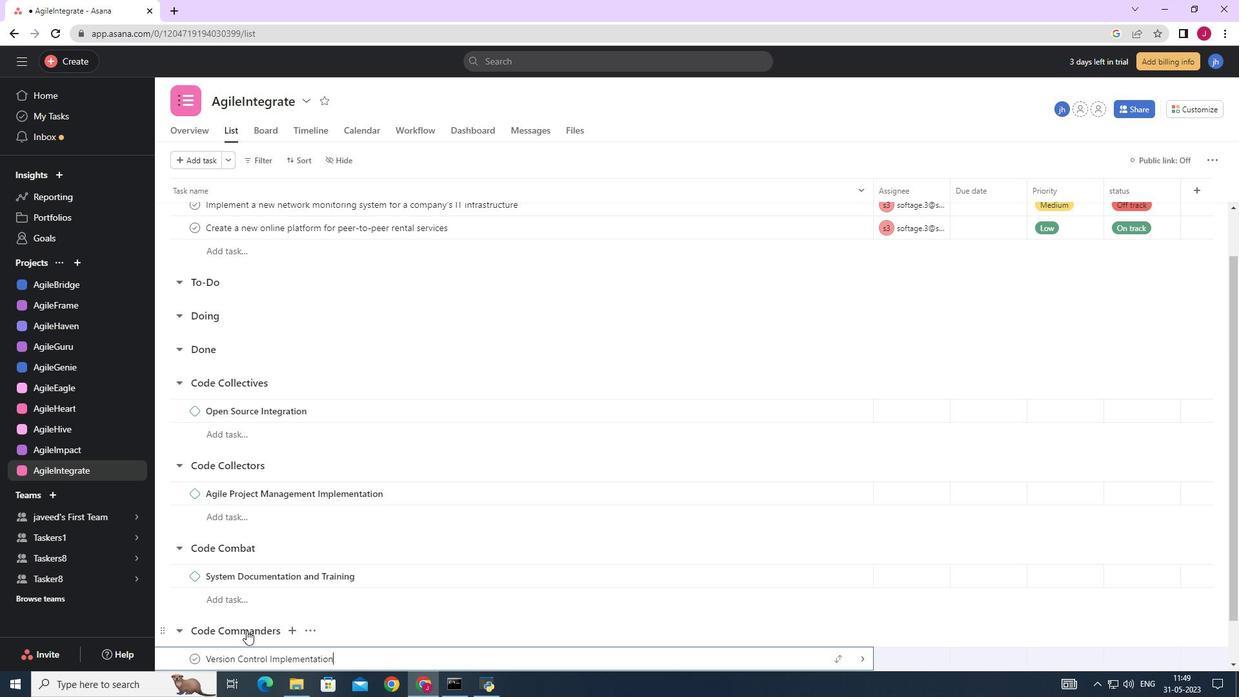 
Action: Mouse pressed left at (287, 644)
Screenshot: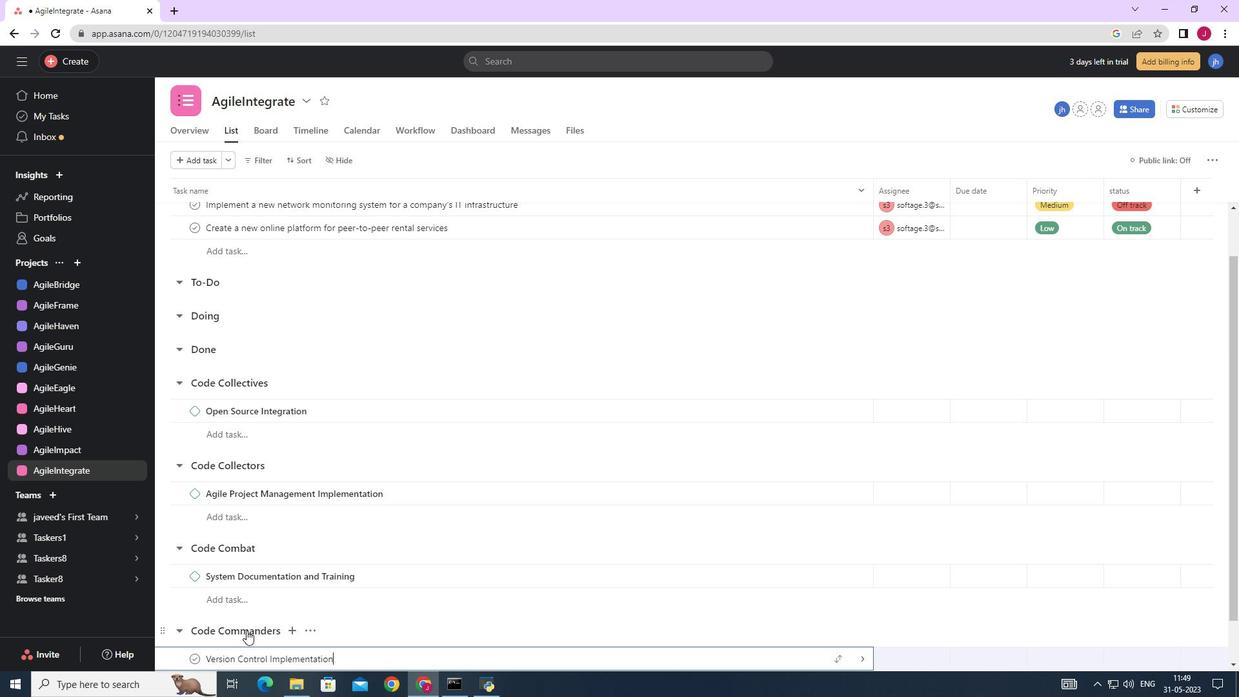 
Action: Mouse moved to (411, 655)
Screenshot: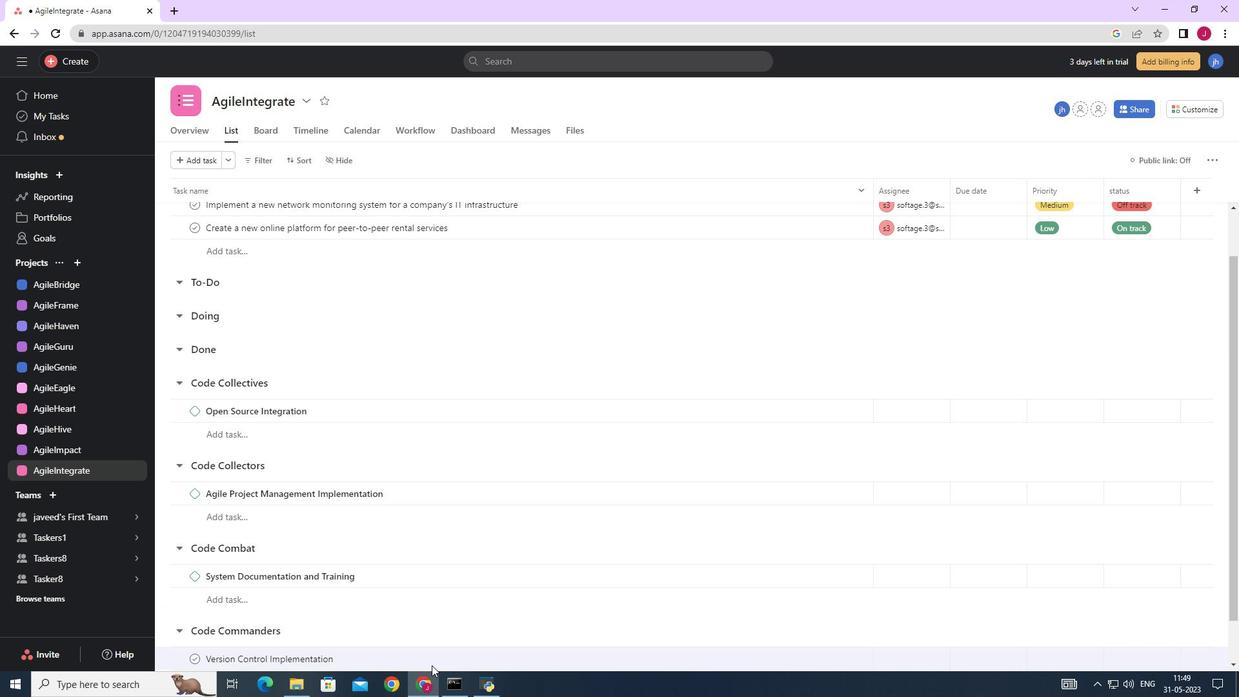 
Action: Mouse pressed left at (411, 655)
Screenshot: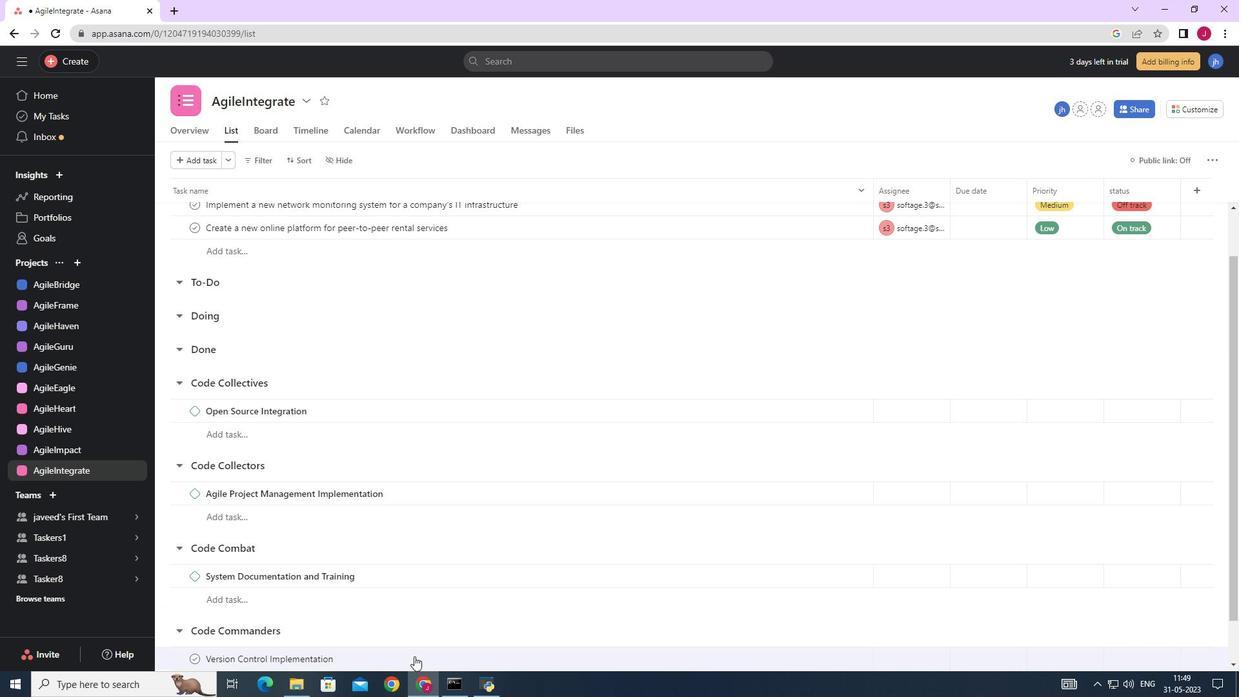 
Action: Mouse moved to (1188, 158)
Screenshot: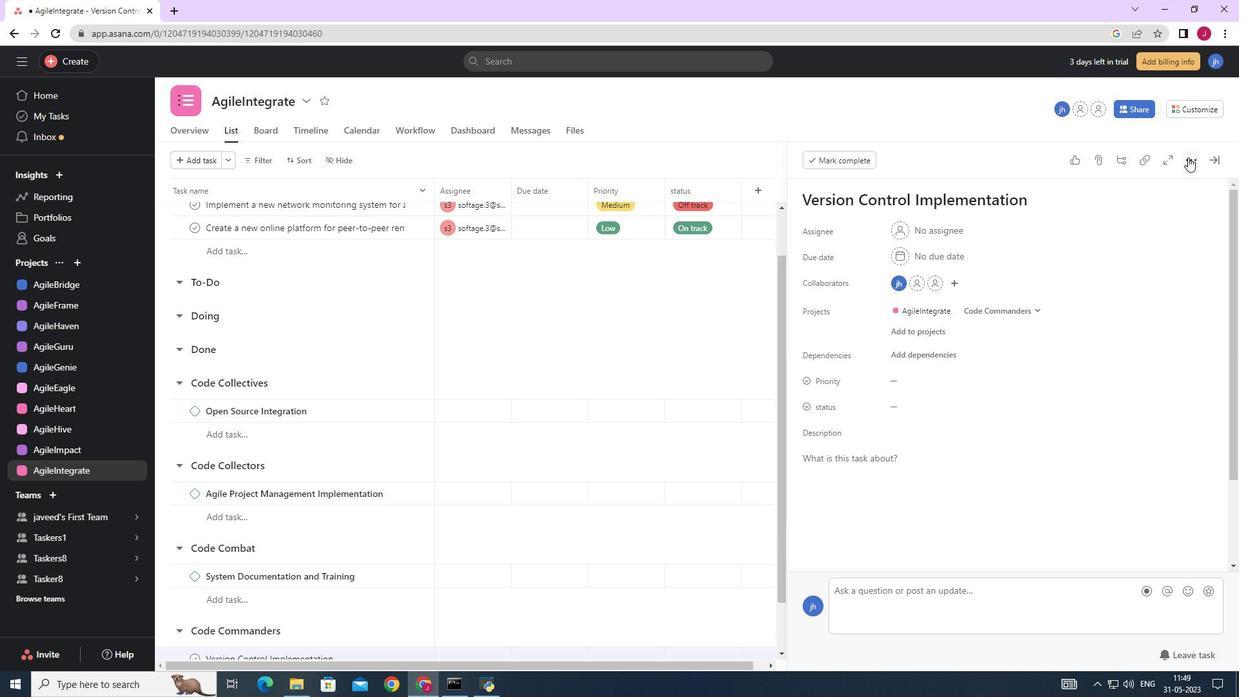 
Action: Mouse pressed left at (1188, 158)
Screenshot: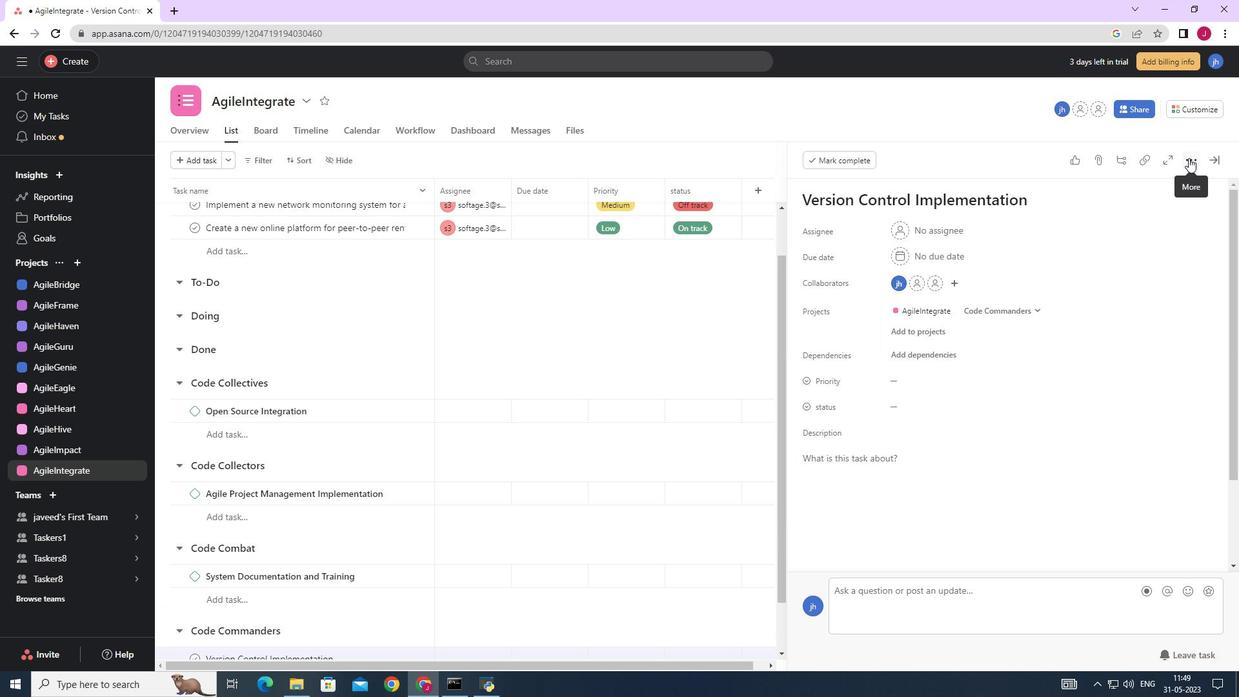 
Action: Mouse moved to (1085, 206)
Screenshot: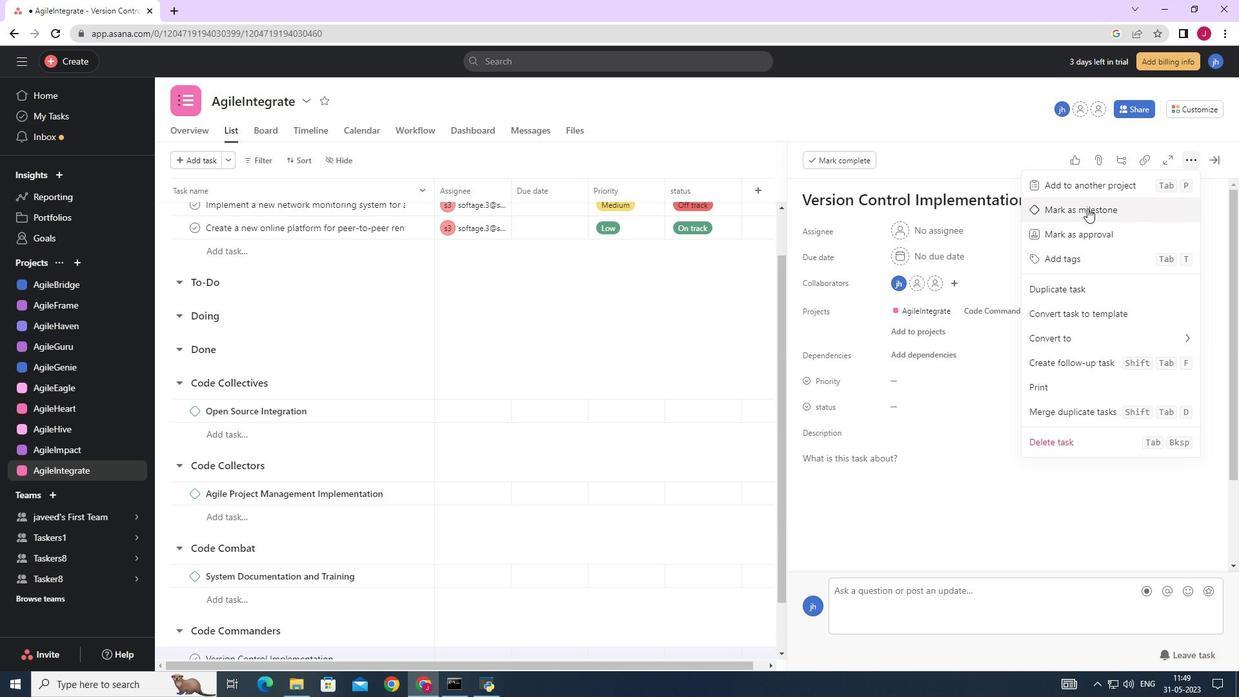 
Action: Mouse pressed left at (1085, 206)
Screenshot: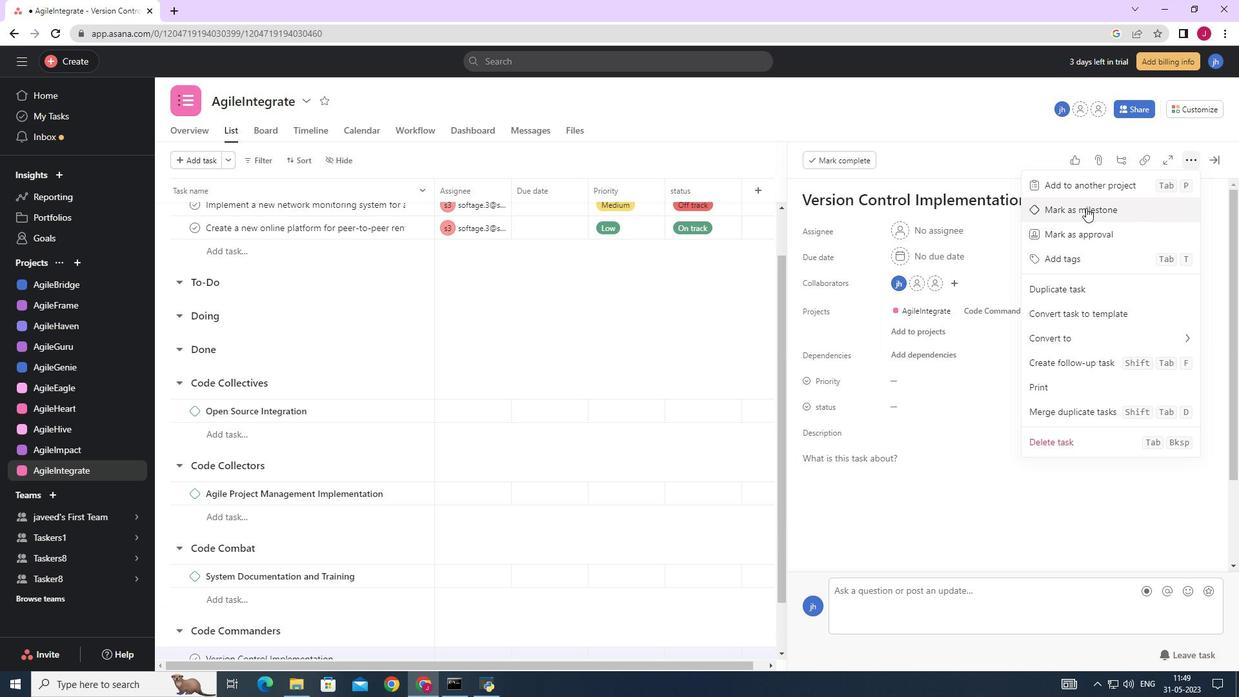 
Action: Mouse moved to (1220, 158)
Screenshot: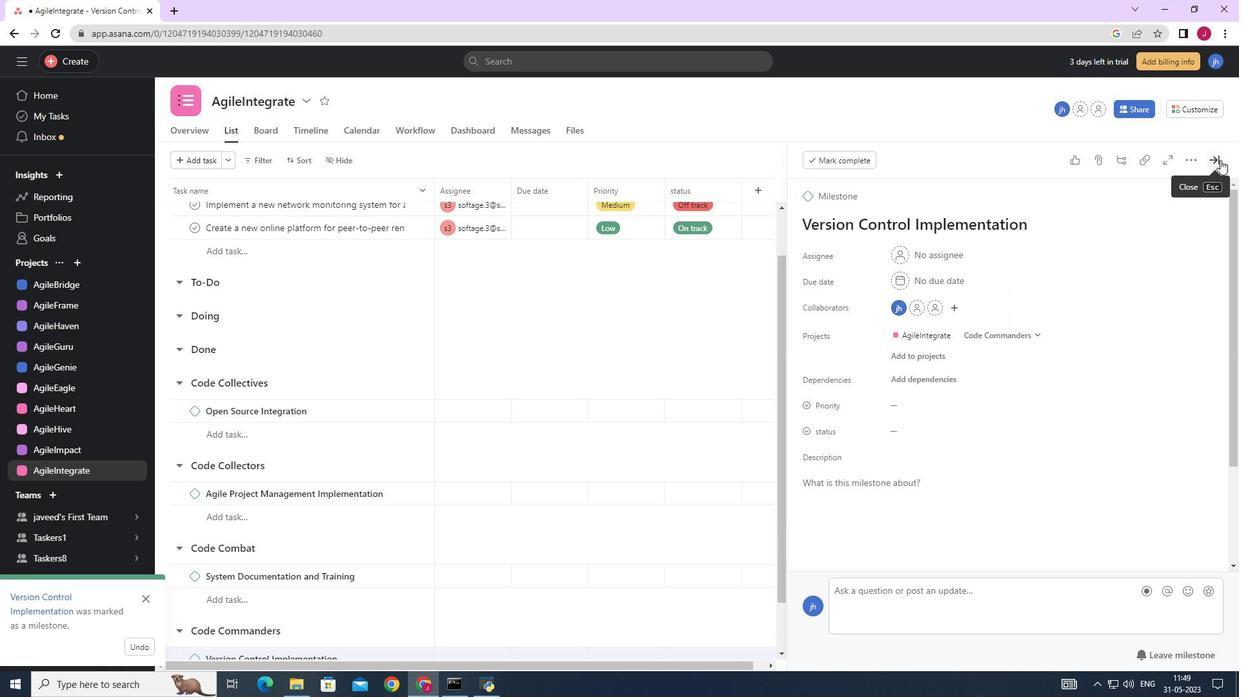 
Action: Mouse pressed left at (1220, 158)
Screenshot: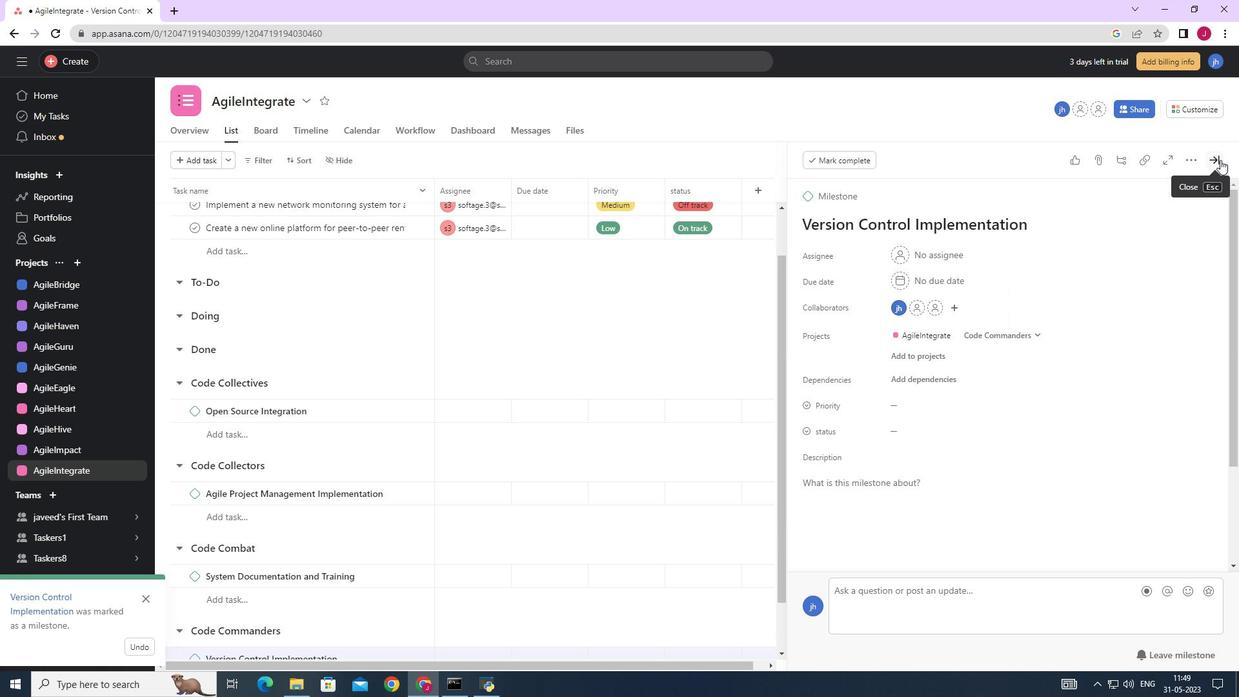 
Action: Mouse moved to (934, 256)
Screenshot: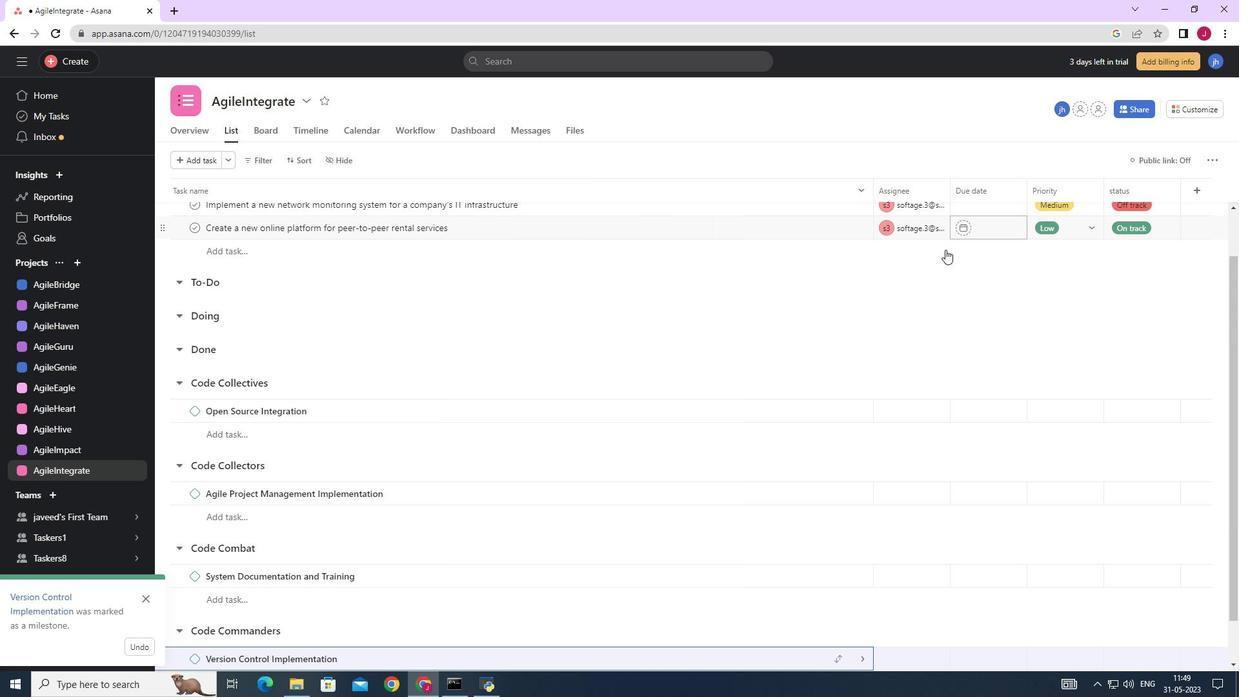 
